 Task: Look for space in Slobozia, Moldova from 8th June, 2023 to 19th June, 2023 for 1 adult in price range Rs.5000 to Rs.12000. Place can be shared room with 1  bedroom having 1 bed and 1 bathroom. Property type can be house, flat, guest house, hotel. Booking option can be shelf check-in. Required host language is English.
Action: Mouse moved to (508, 75)
Screenshot: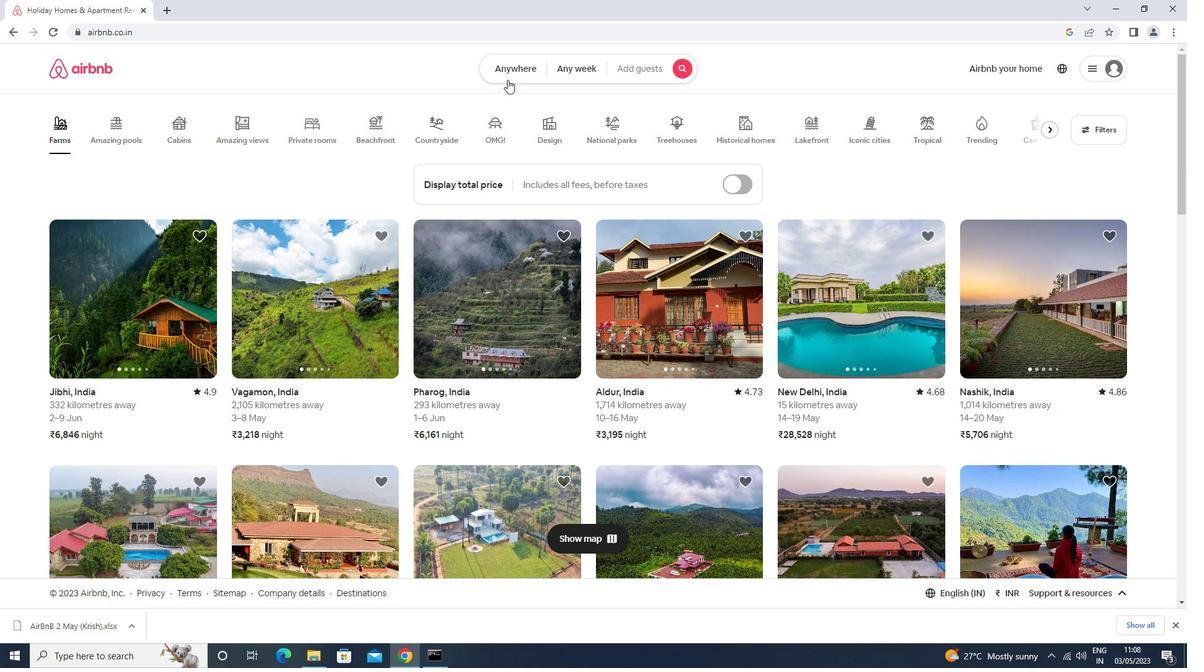 
Action: Mouse pressed left at (508, 75)
Screenshot: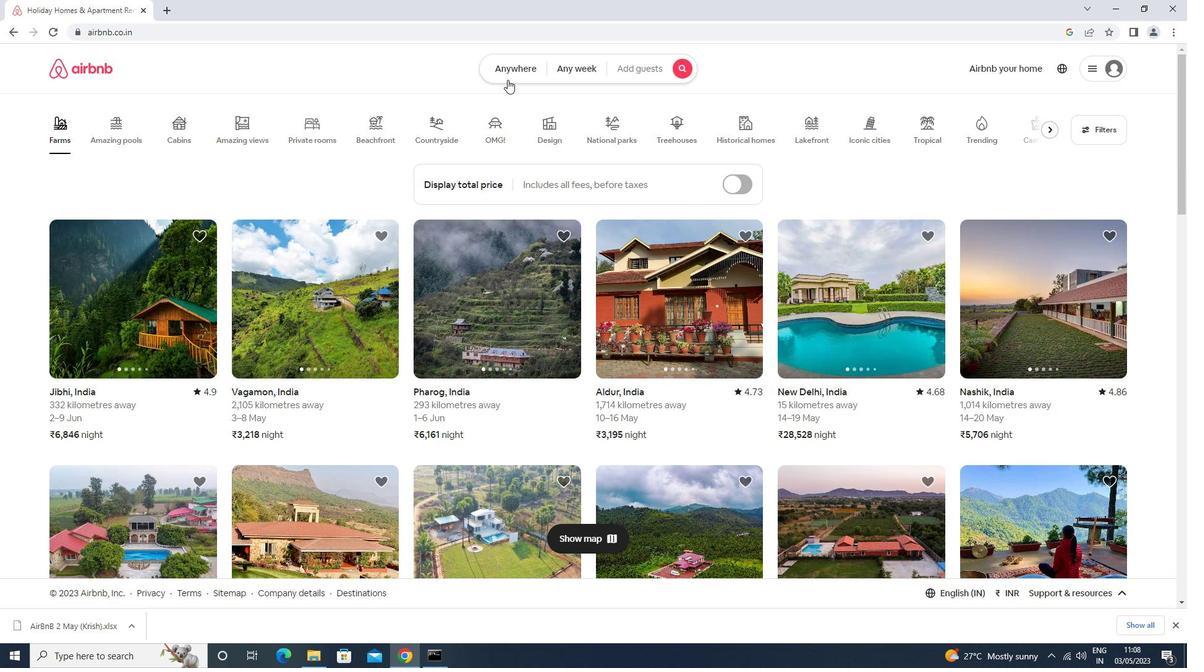 
Action: Mouse moved to (463, 113)
Screenshot: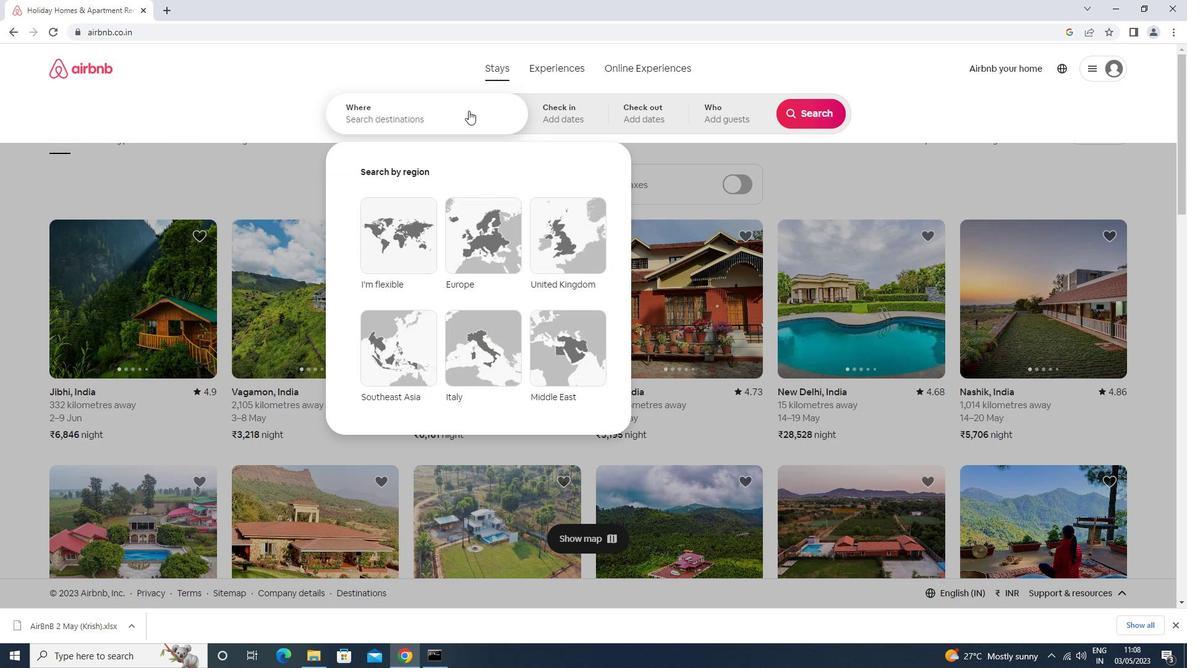 
Action: Mouse pressed left at (463, 113)
Screenshot: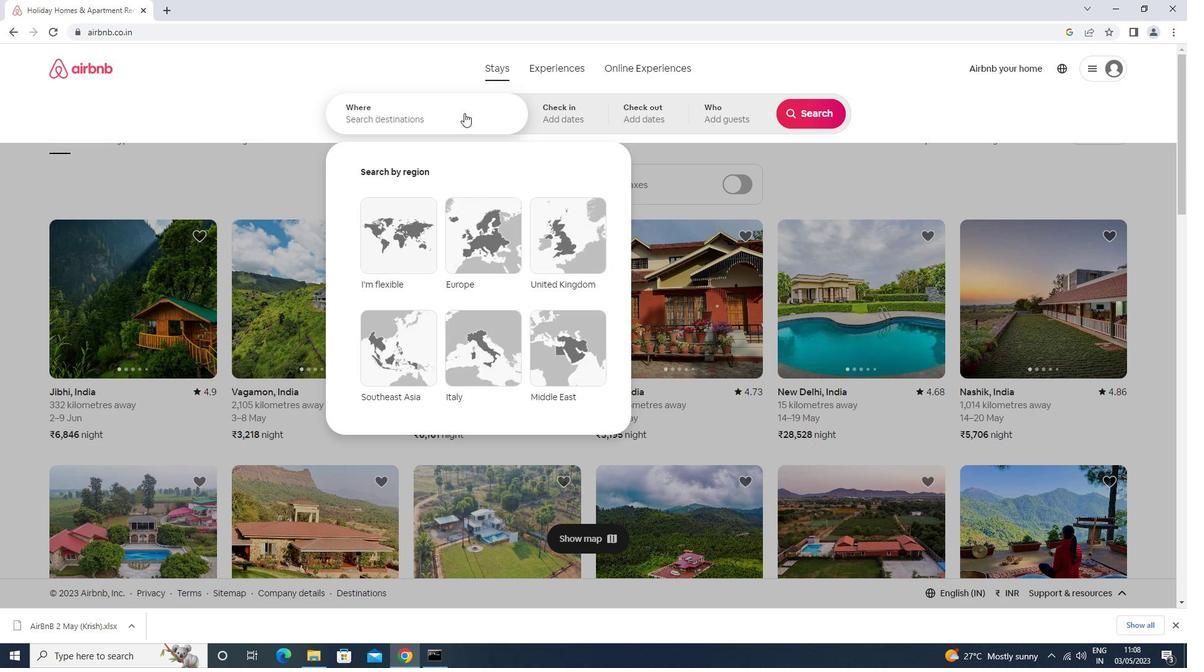 
Action: Mouse moved to (463, 115)
Screenshot: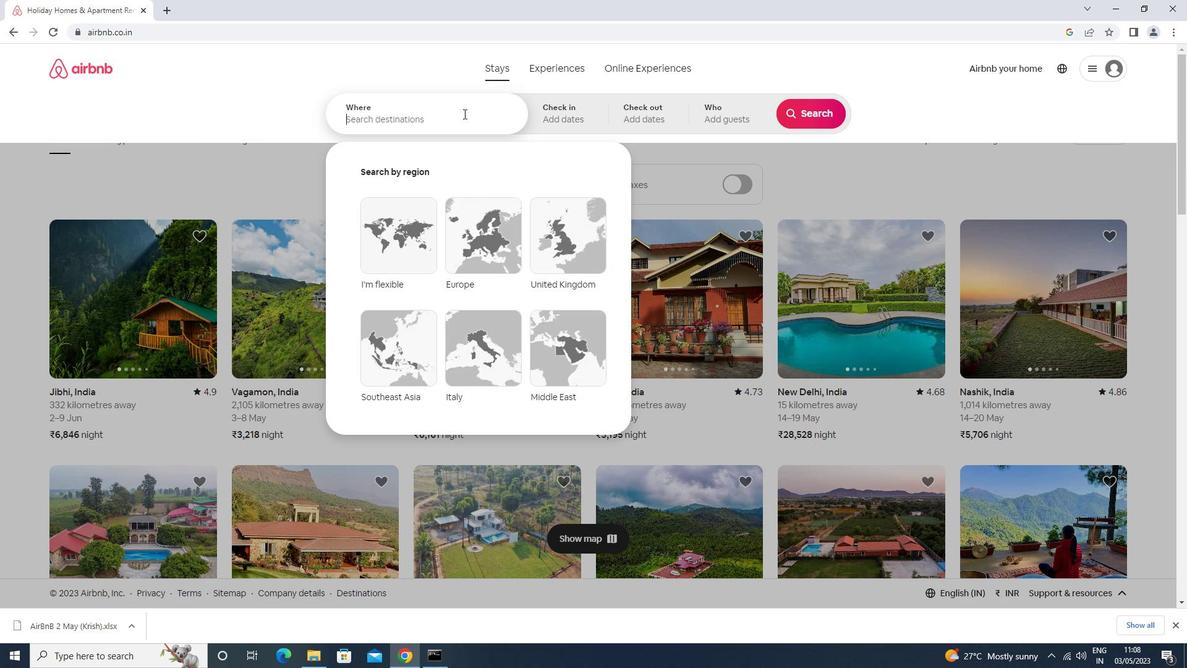 
Action: Key pressed slobozia<Key.enter>
Screenshot: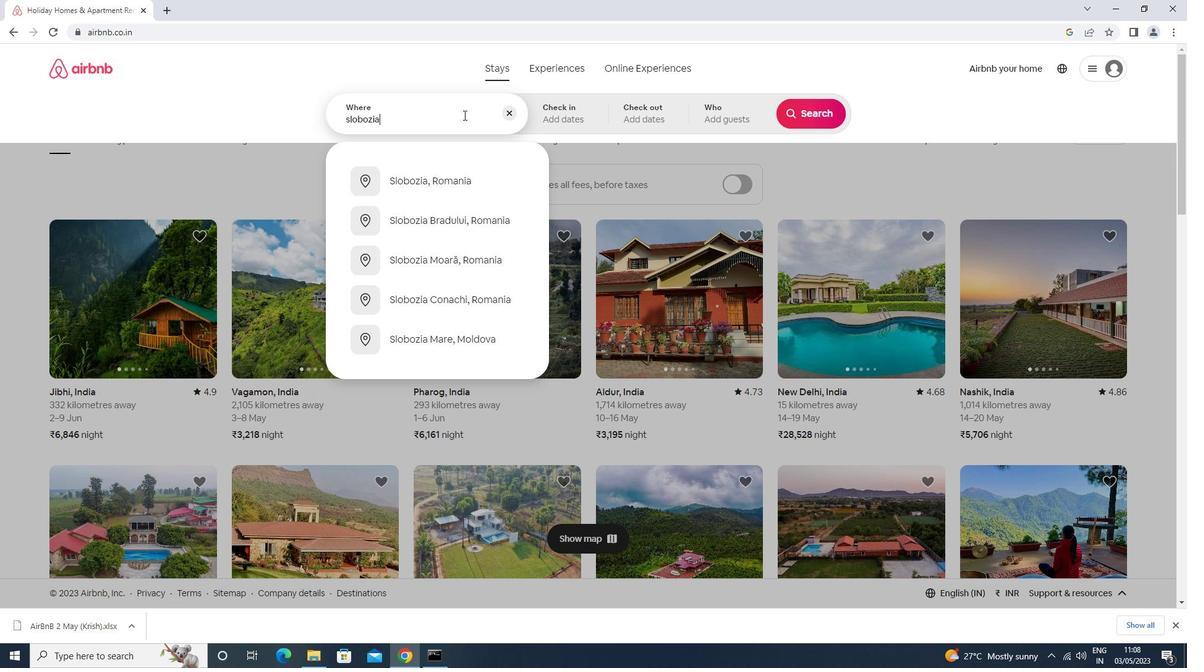 
Action: Mouse moved to (750, 290)
Screenshot: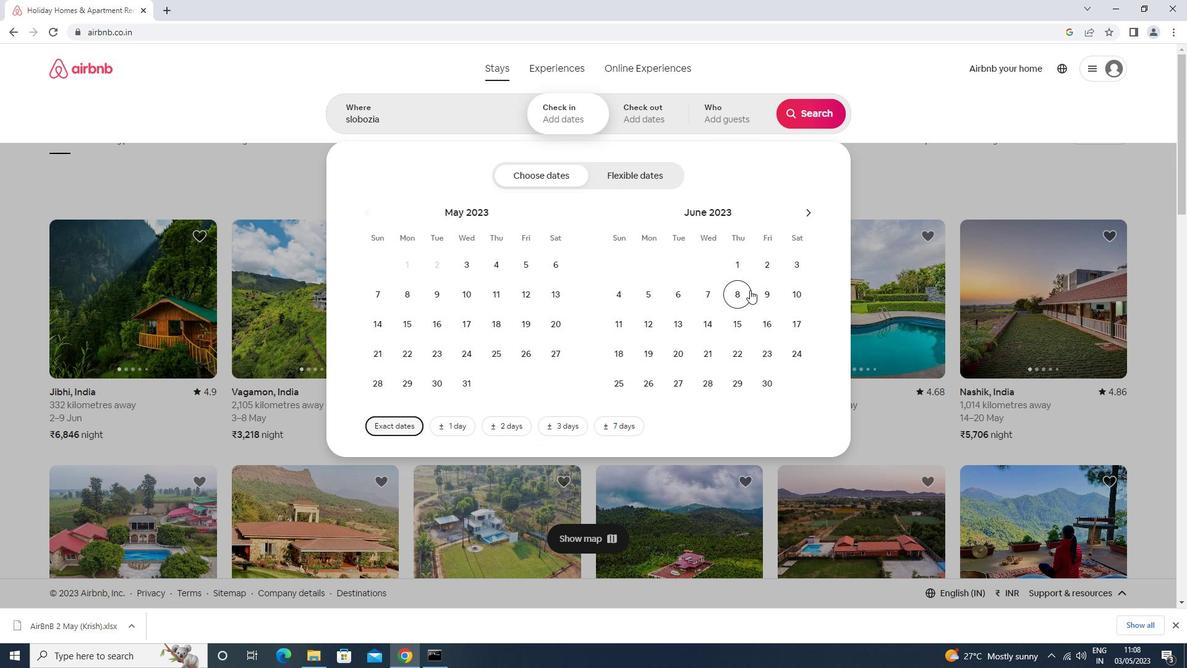 
Action: Mouse pressed left at (750, 290)
Screenshot: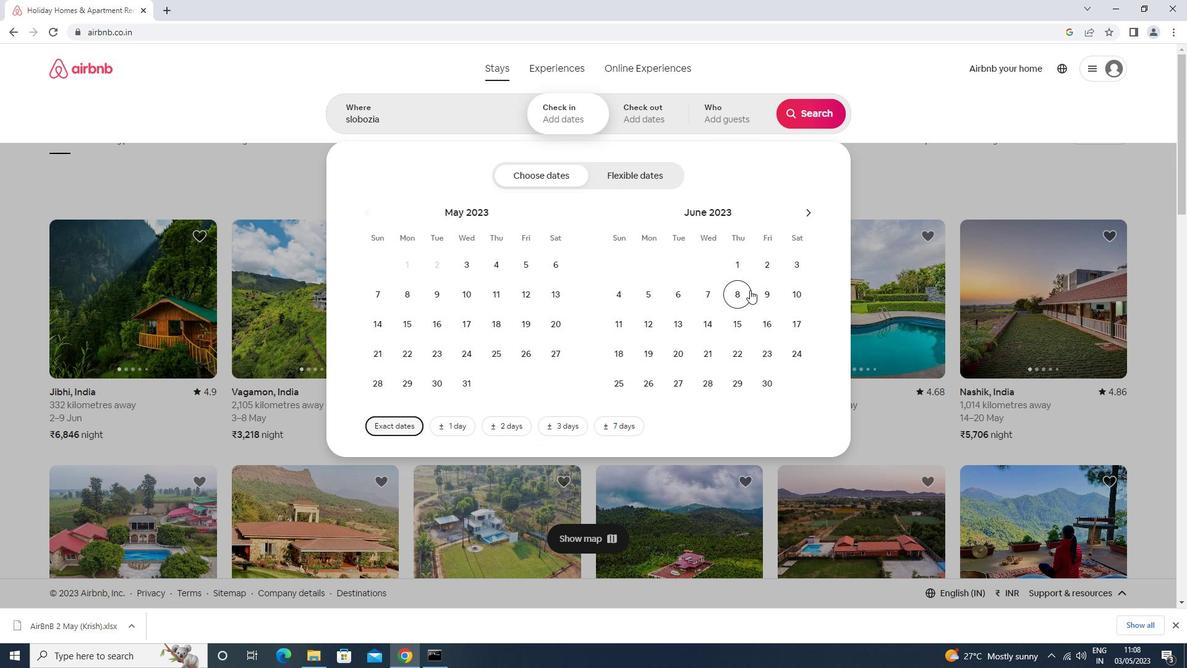 
Action: Mouse moved to (643, 349)
Screenshot: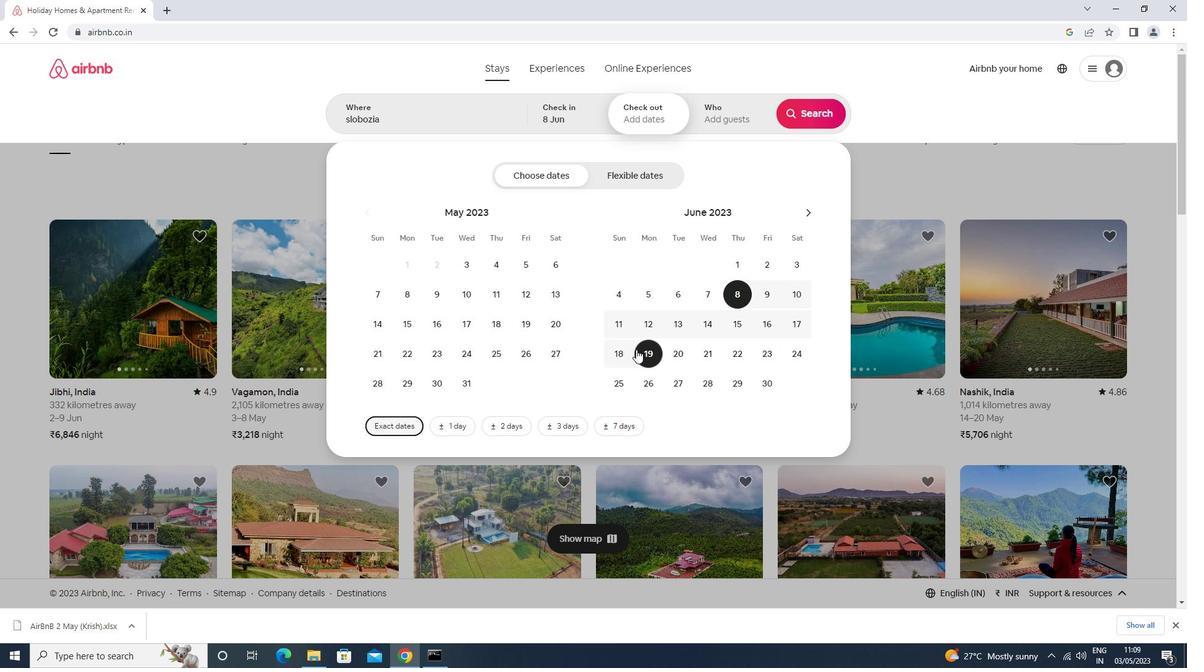 
Action: Mouse pressed left at (643, 349)
Screenshot: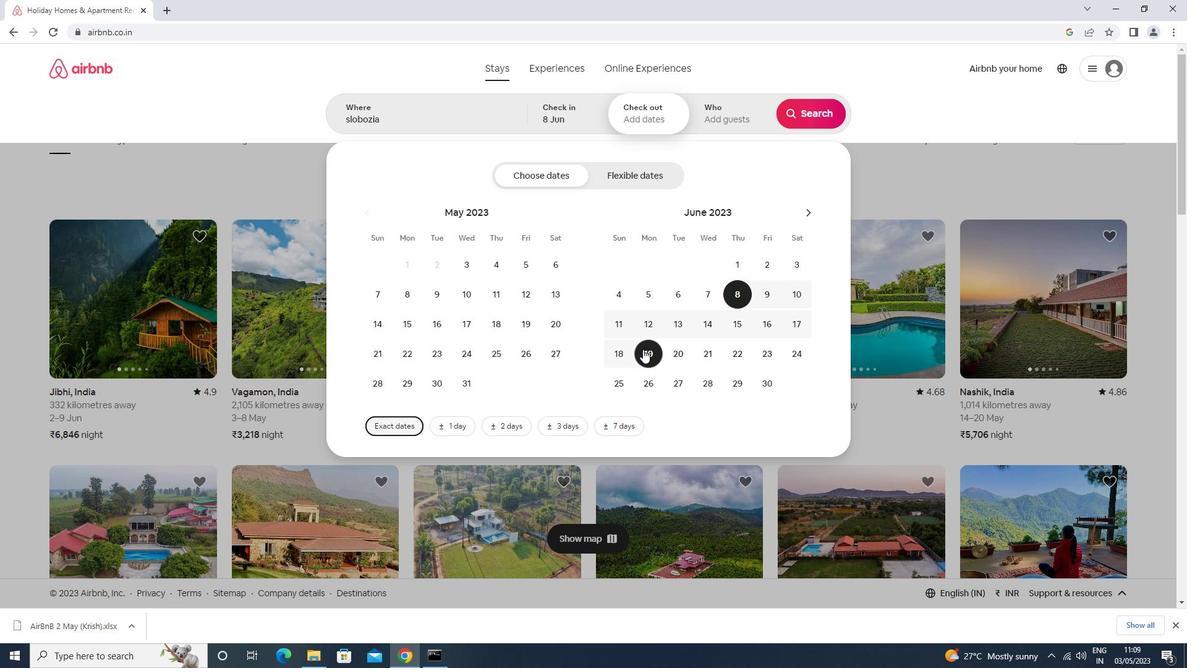 
Action: Mouse moved to (708, 113)
Screenshot: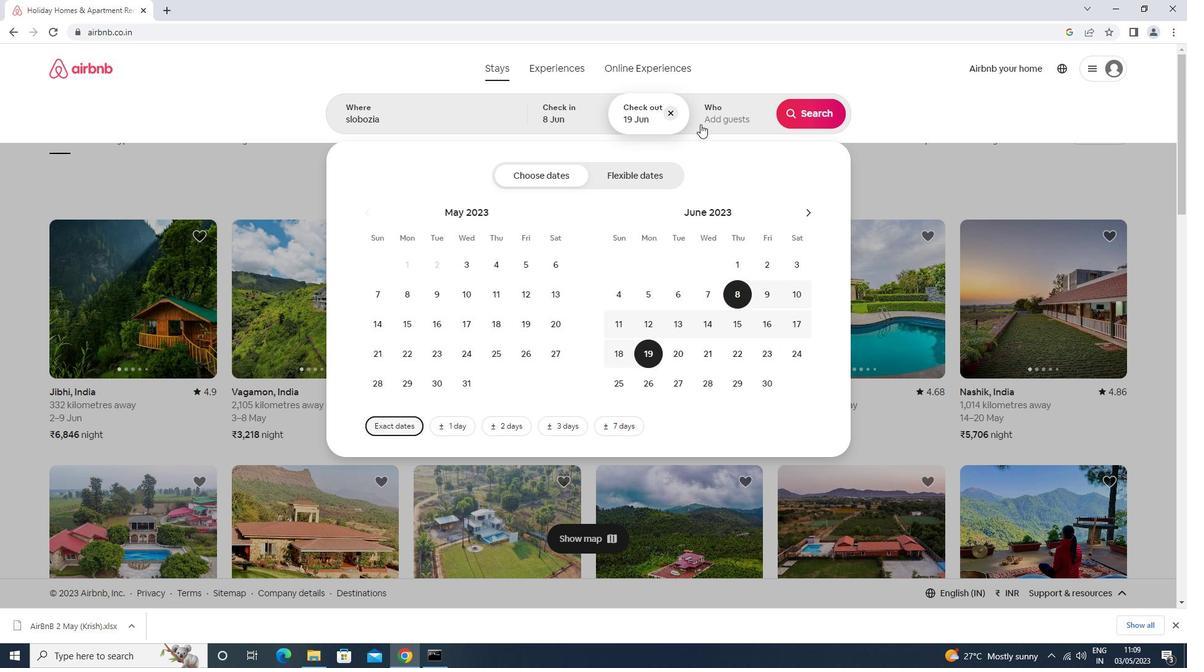 
Action: Mouse pressed left at (708, 113)
Screenshot: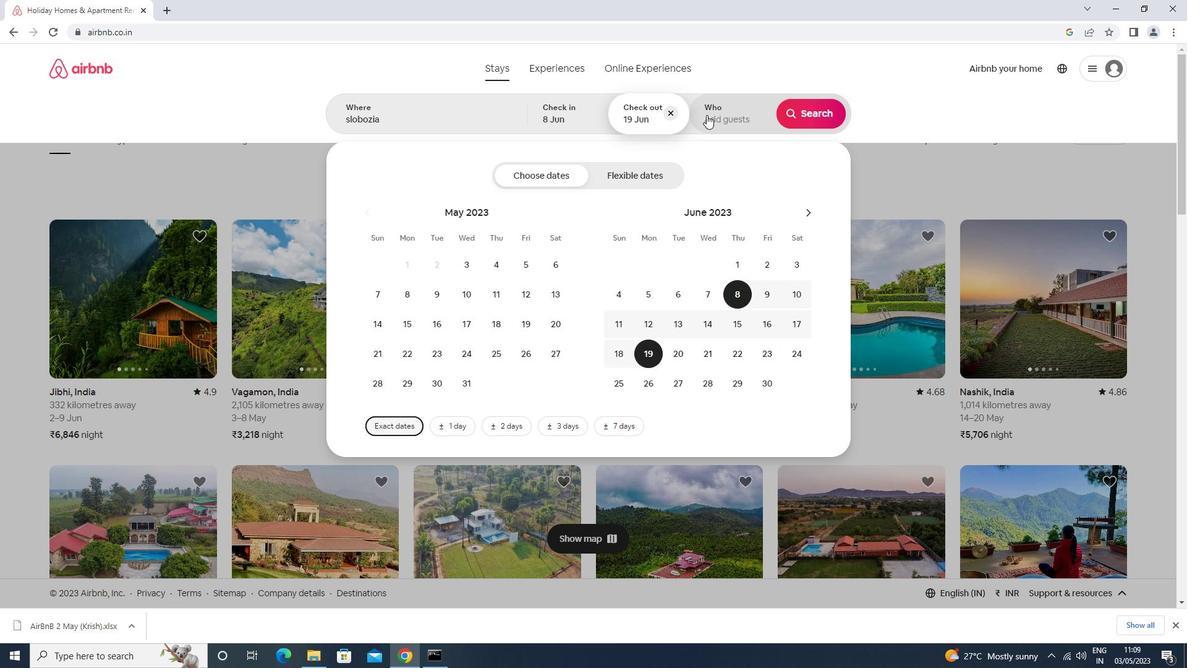 
Action: Mouse moved to (806, 181)
Screenshot: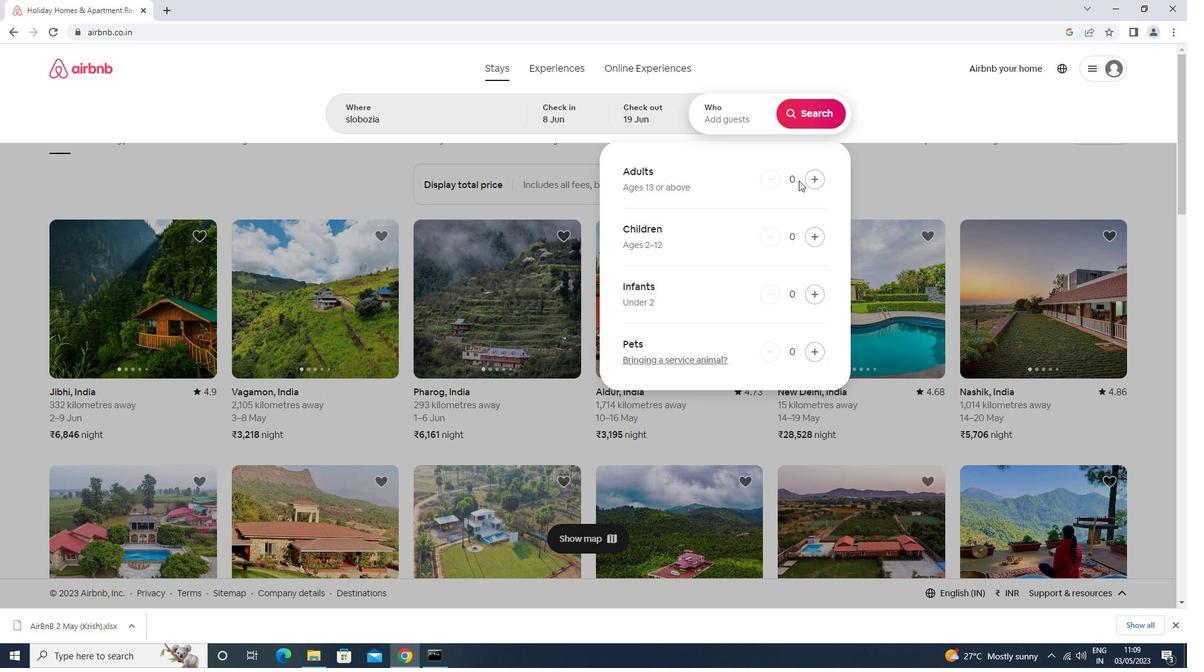 
Action: Mouse pressed left at (806, 181)
Screenshot: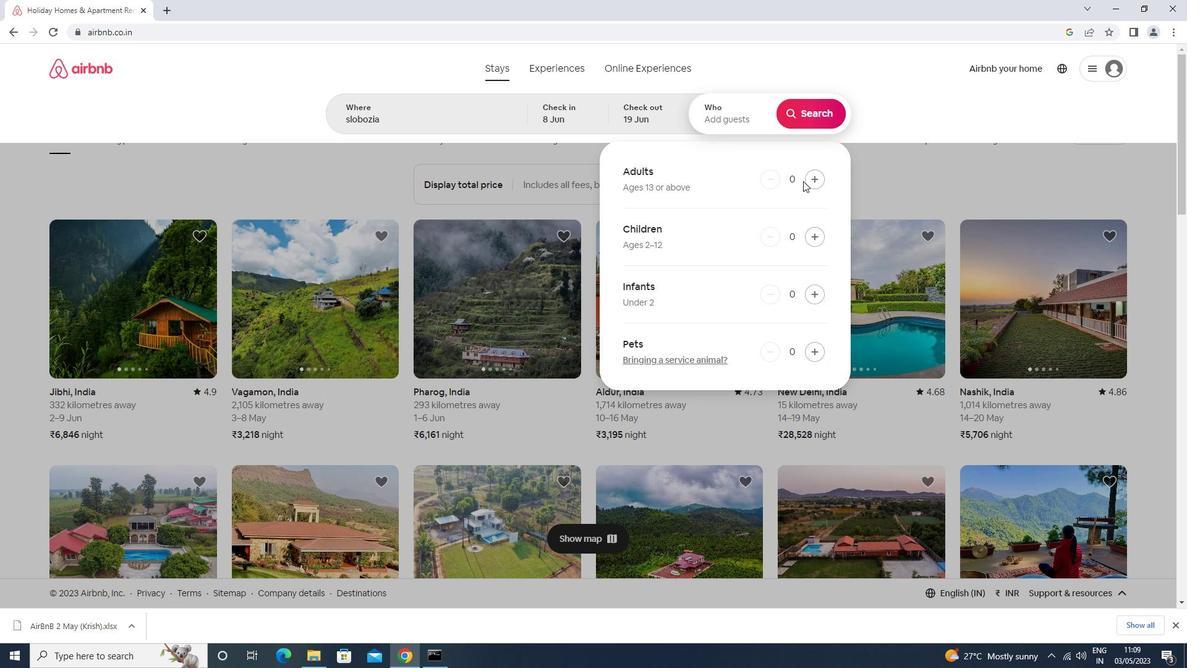 
Action: Mouse moved to (812, 102)
Screenshot: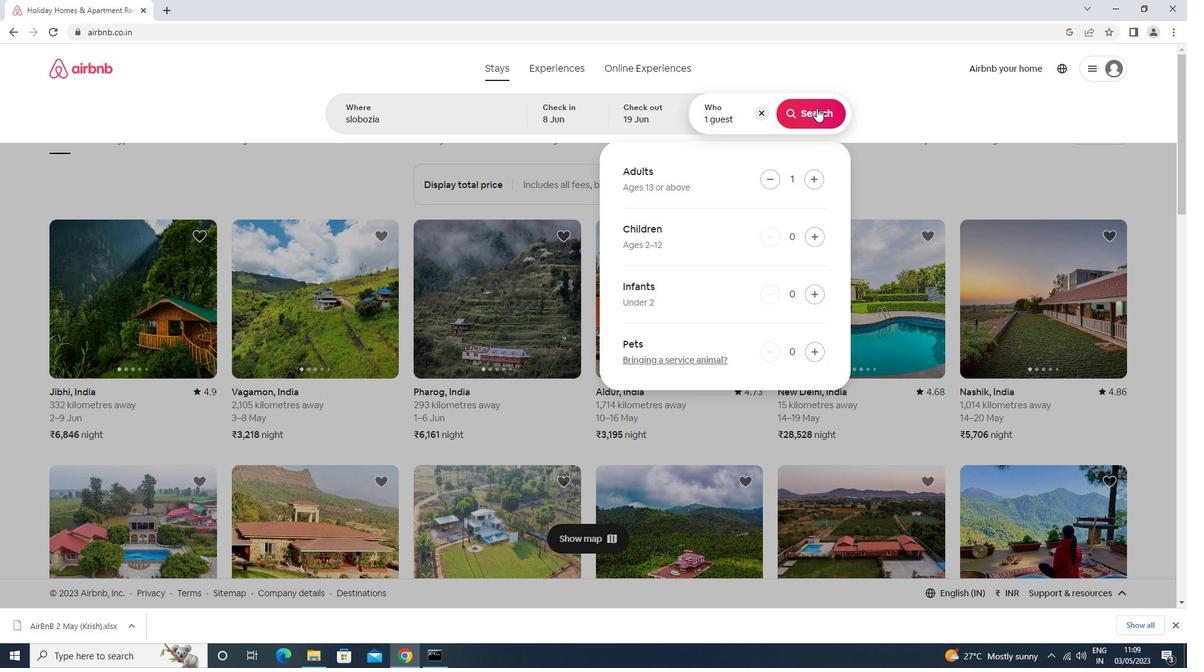 
Action: Mouse pressed left at (812, 102)
Screenshot: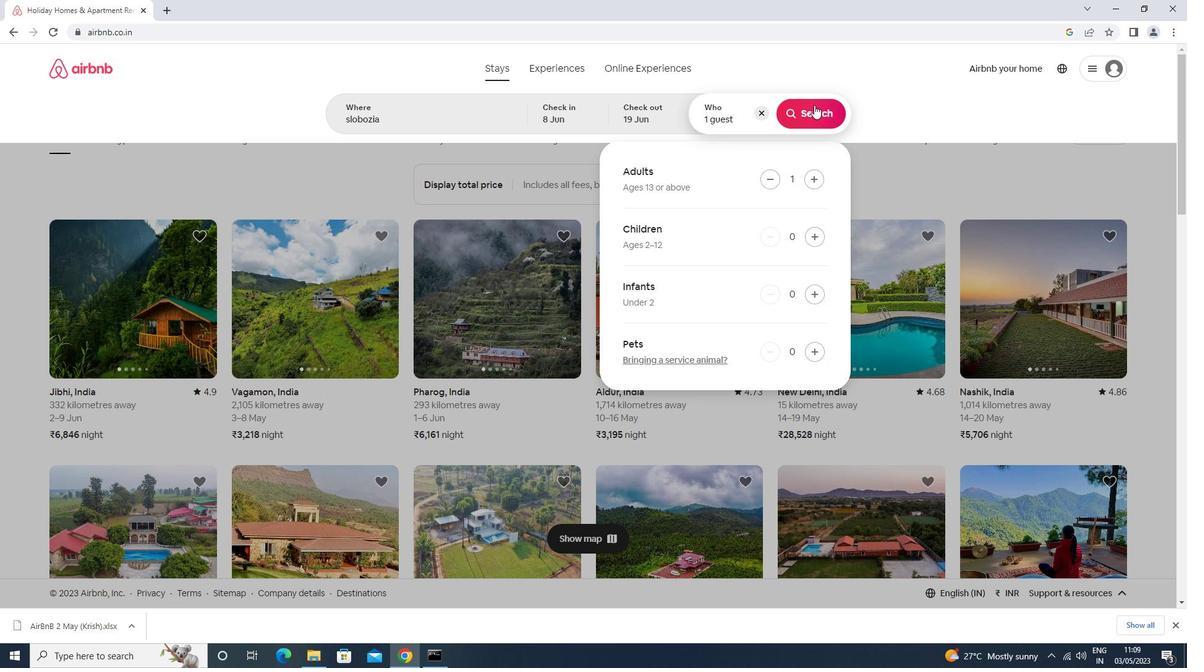 
Action: Mouse moved to (1135, 114)
Screenshot: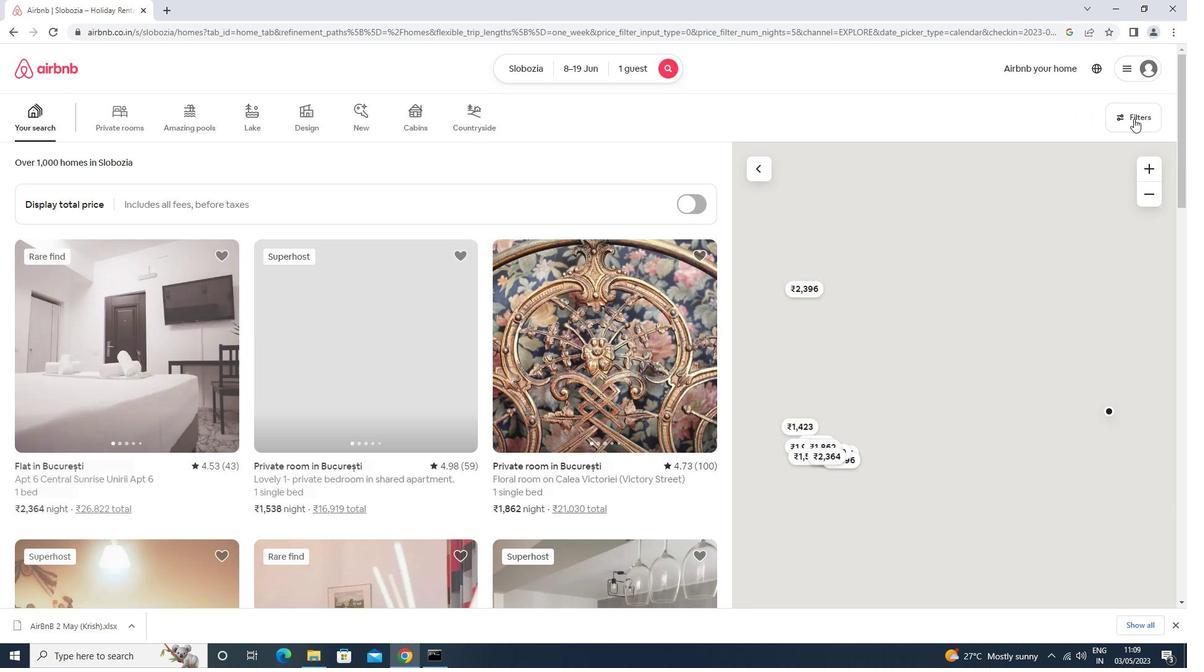 
Action: Mouse pressed left at (1135, 114)
Screenshot: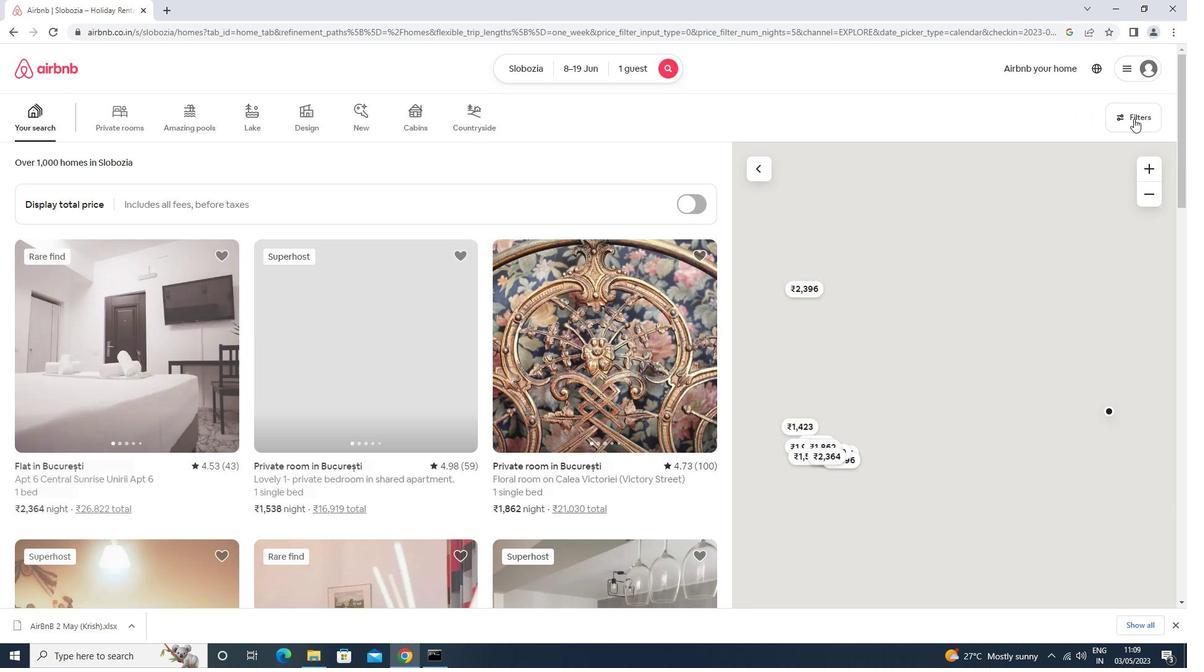 
Action: Mouse moved to (530, 272)
Screenshot: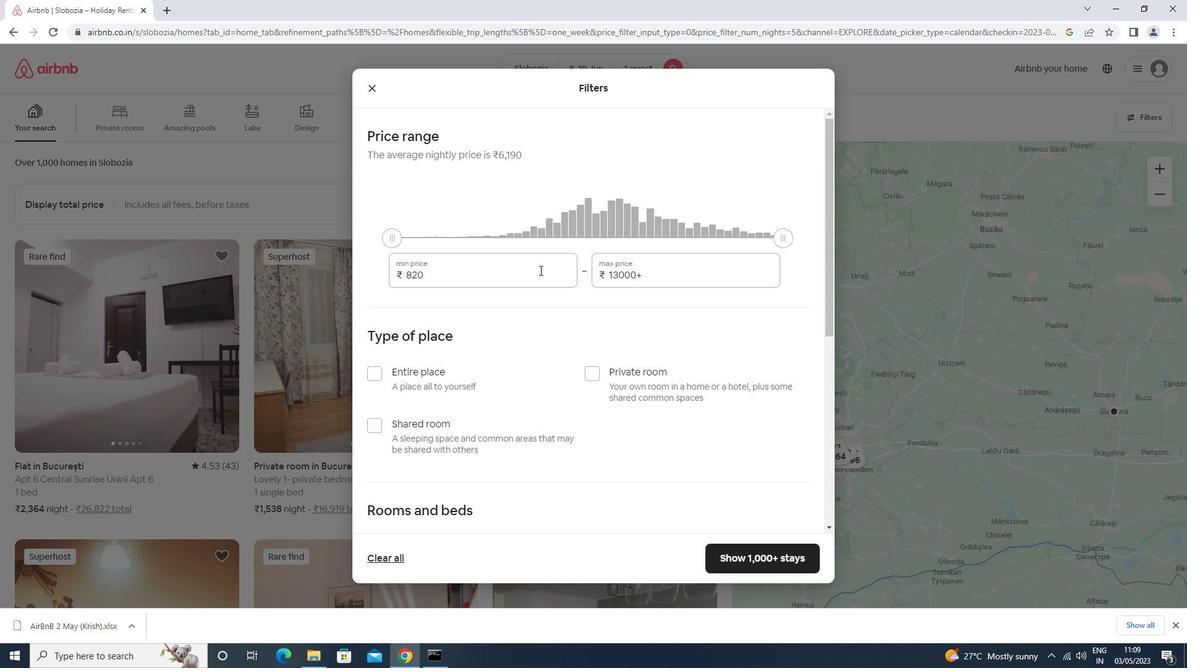 
Action: Mouse pressed left at (530, 272)
Screenshot: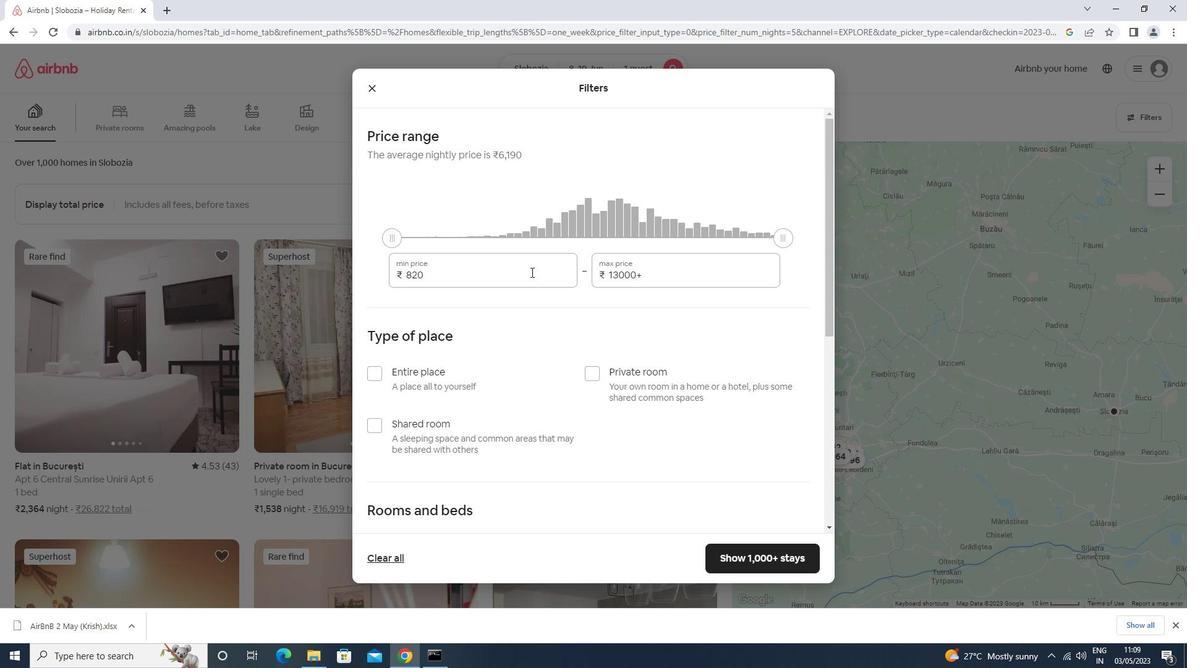 
Action: Mouse moved to (505, 261)
Screenshot: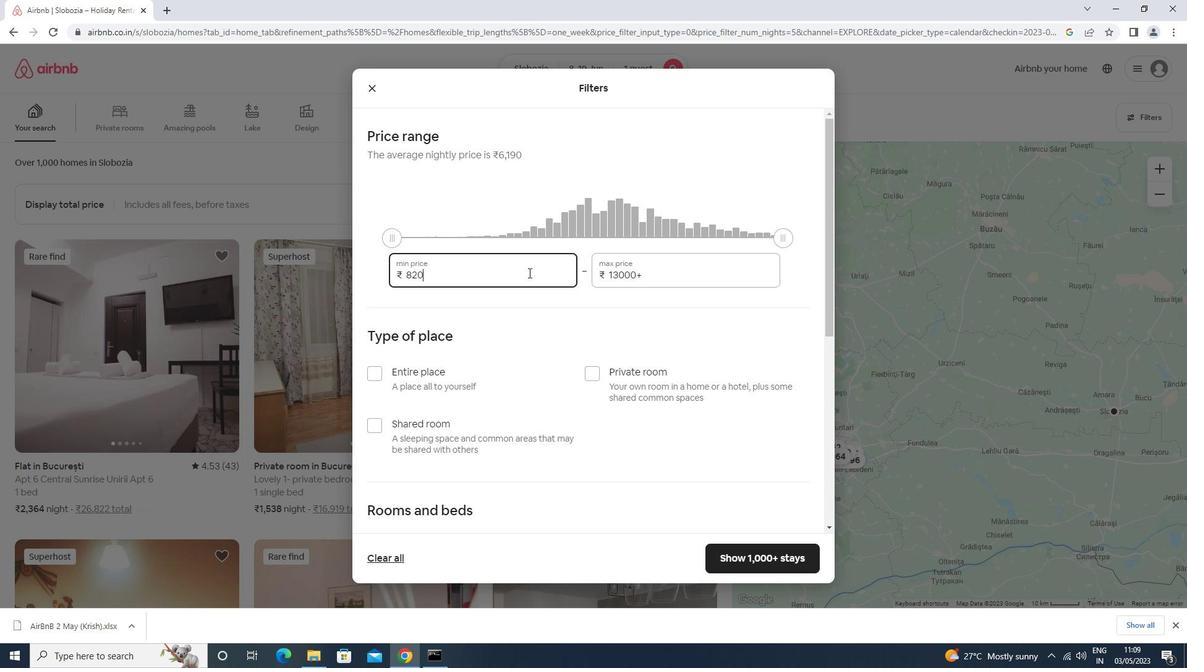 
Action: Key pressed <Key.backspace><Key.backspace><Key.backspace><Key.backspace><Key.backspace><Key.backspace><Key.backspace><Key.backspace><Key.backspace><Key.backspace><Key.backspace><Key.backspace><Key.backspace><Key.backspace><Key.backspace>5000<Key.tab>12000
Screenshot: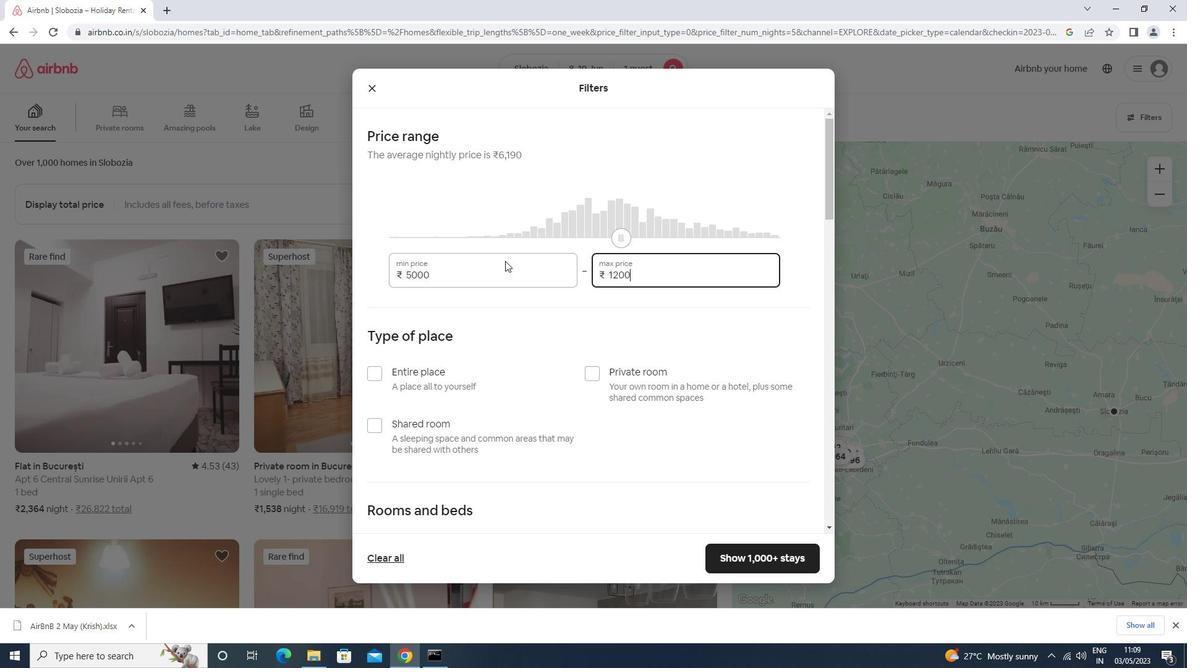 
Action: Mouse scrolled (505, 260) with delta (0, 0)
Screenshot: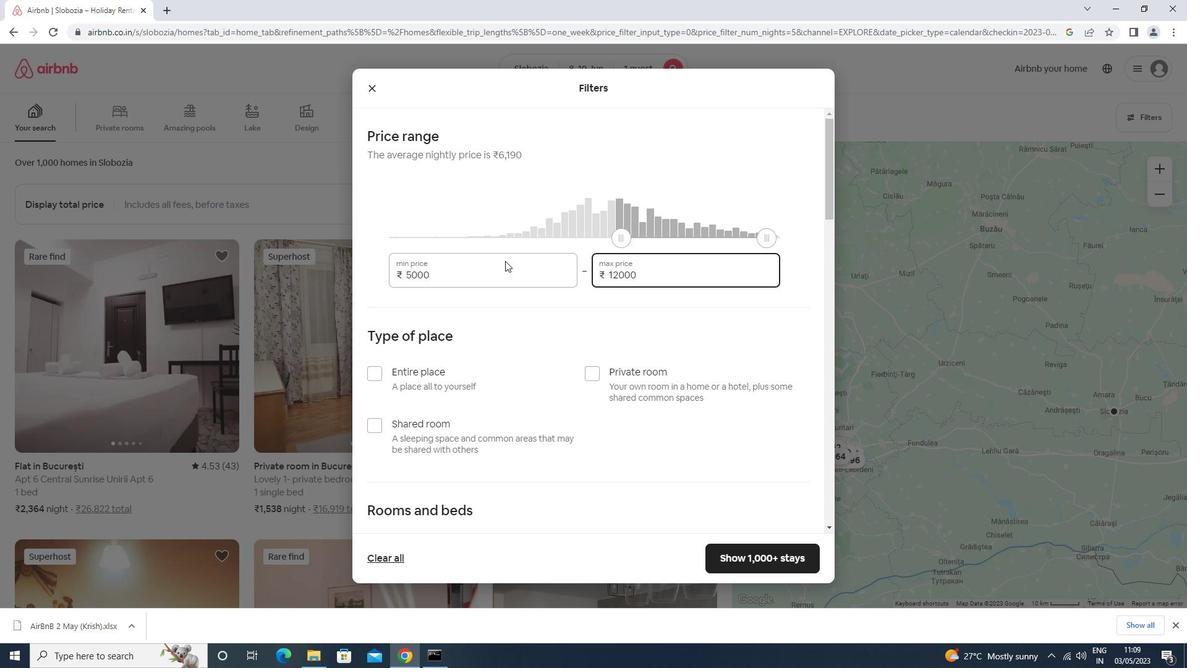 
Action: Mouse scrolled (505, 260) with delta (0, 0)
Screenshot: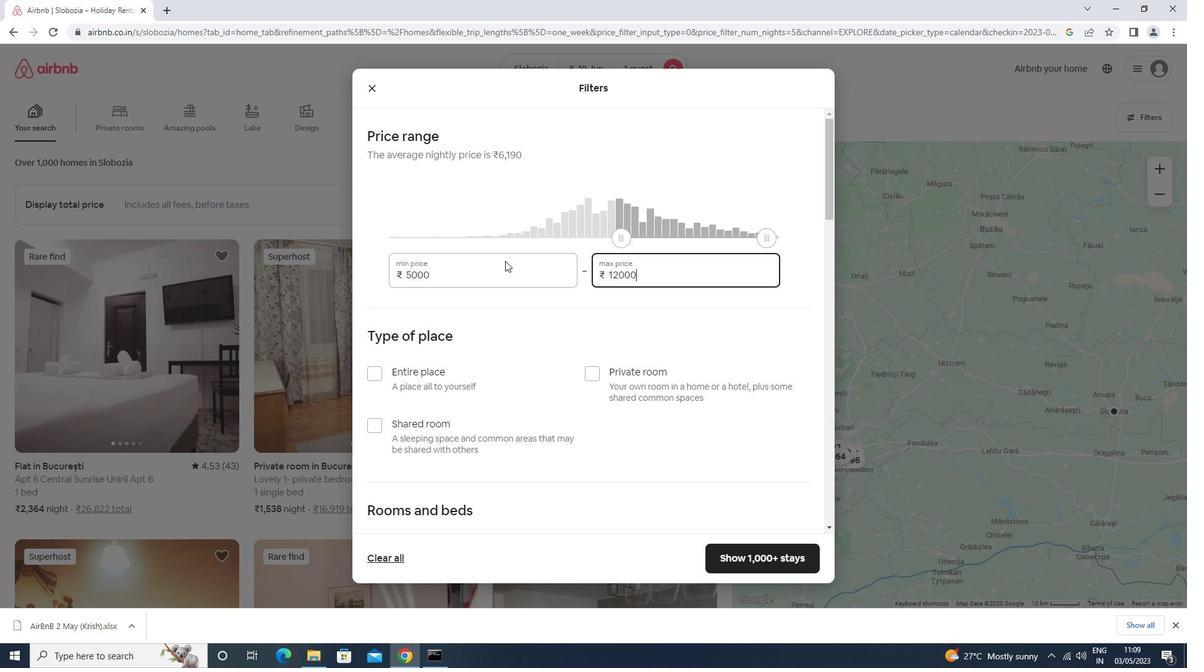 
Action: Mouse moved to (429, 303)
Screenshot: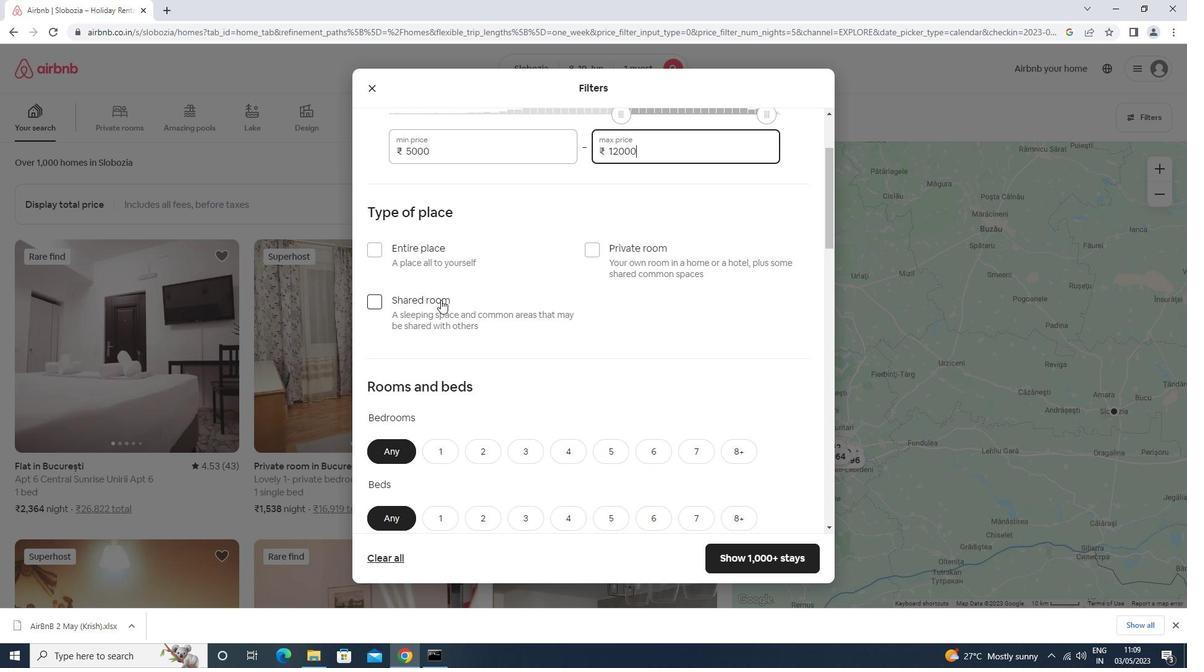 
Action: Mouse pressed left at (429, 303)
Screenshot: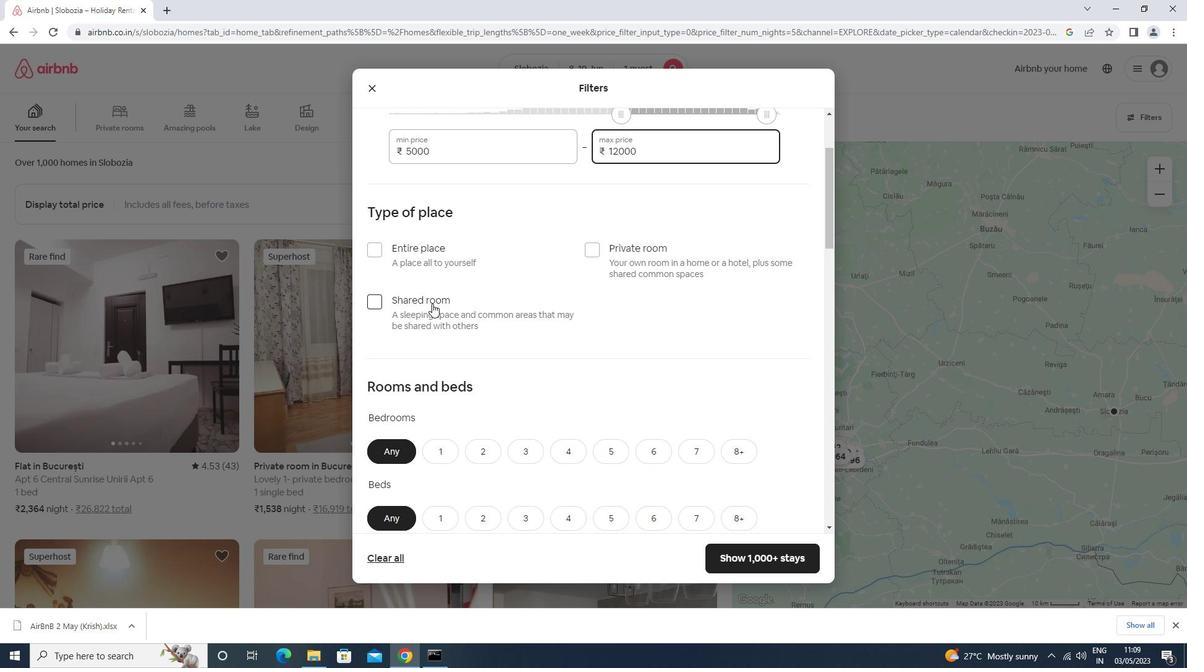 
Action: Mouse moved to (429, 303)
Screenshot: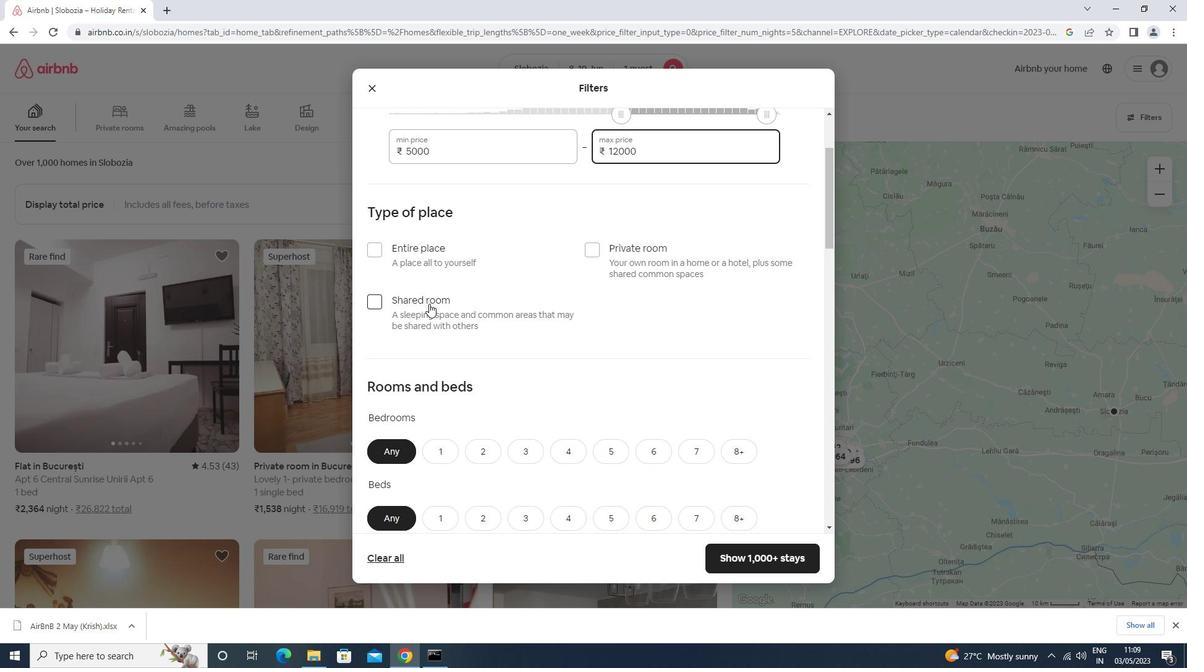 
Action: Mouse scrolled (429, 303) with delta (0, 0)
Screenshot: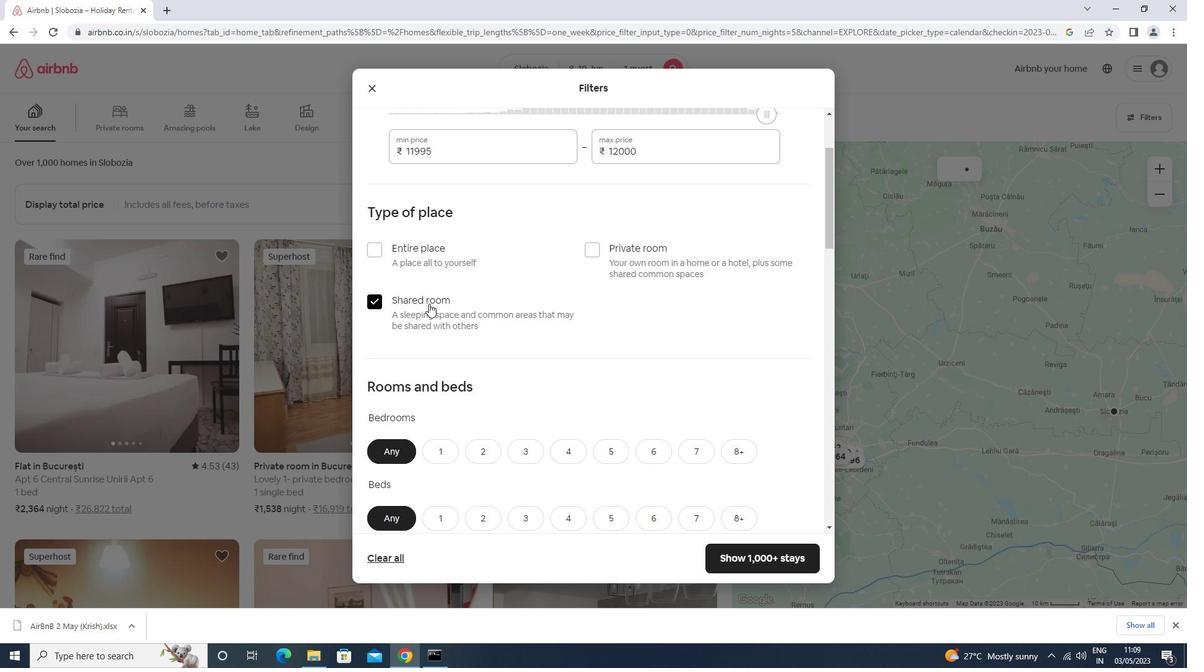 
Action: Mouse scrolled (429, 303) with delta (0, 0)
Screenshot: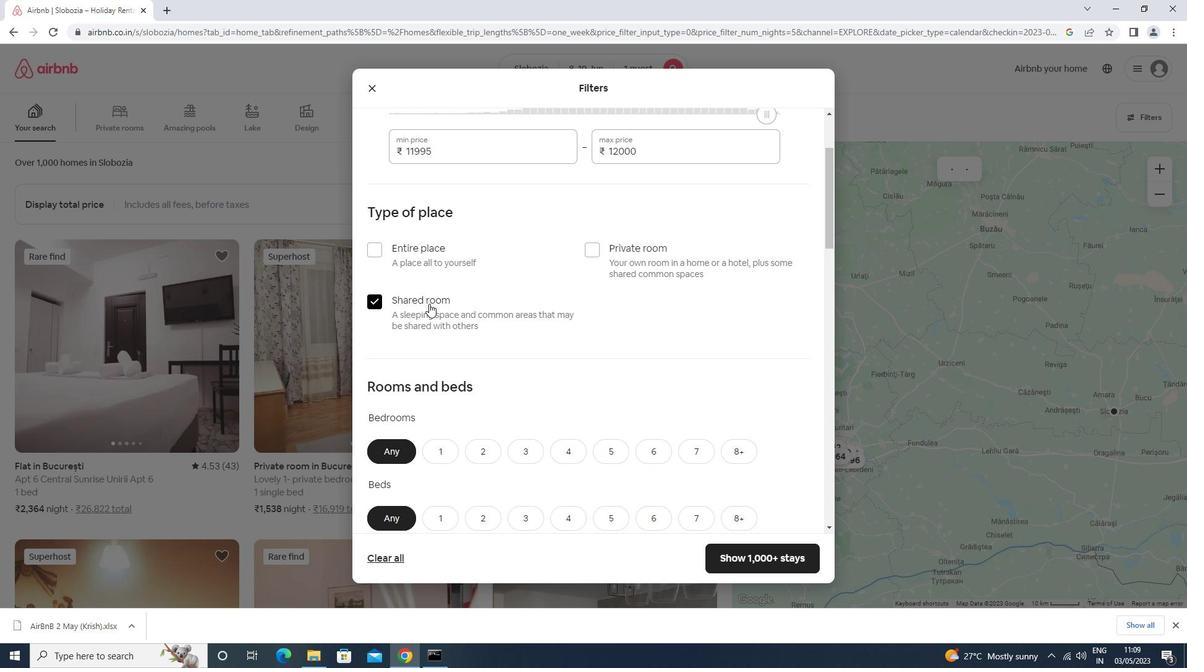 
Action: Mouse scrolled (429, 303) with delta (0, 0)
Screenshot: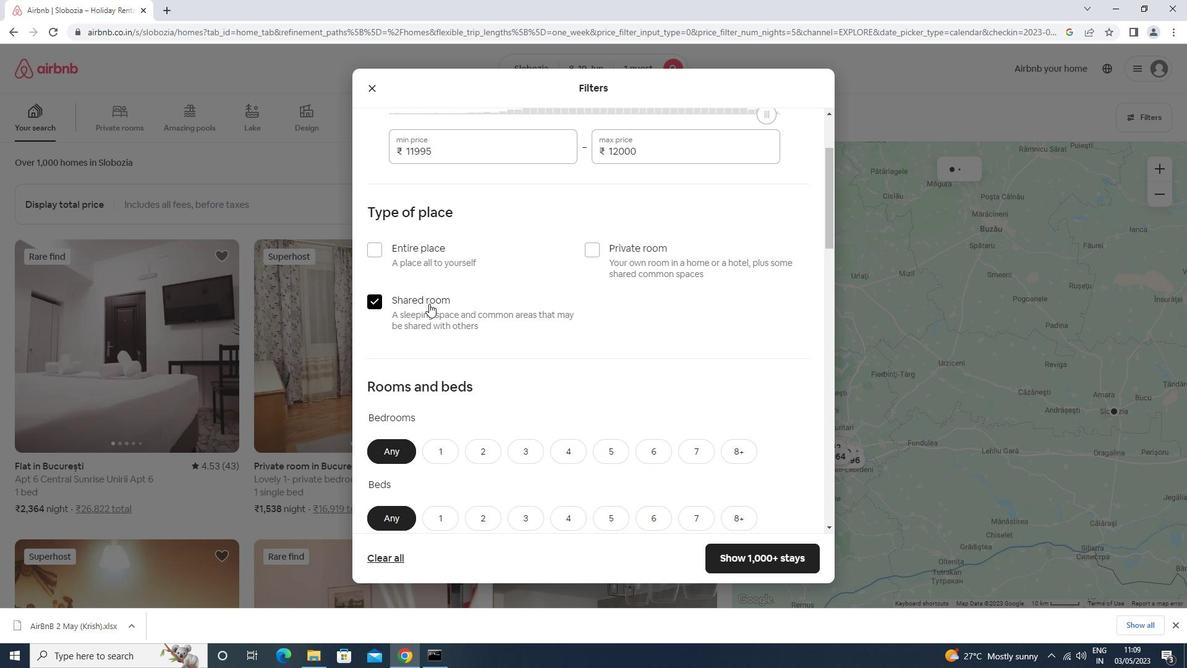 
Action: Mouse moved to (441, 270)
Screenshot: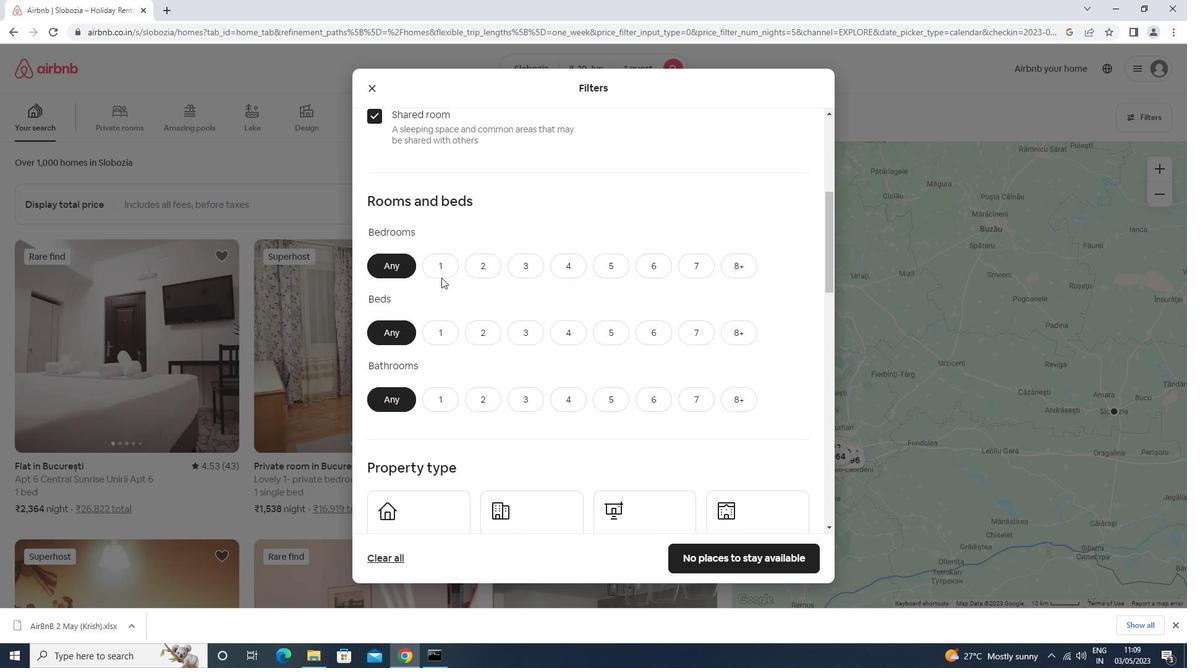 
Action: Mouse pressed left at (441, 270)
Screenshot: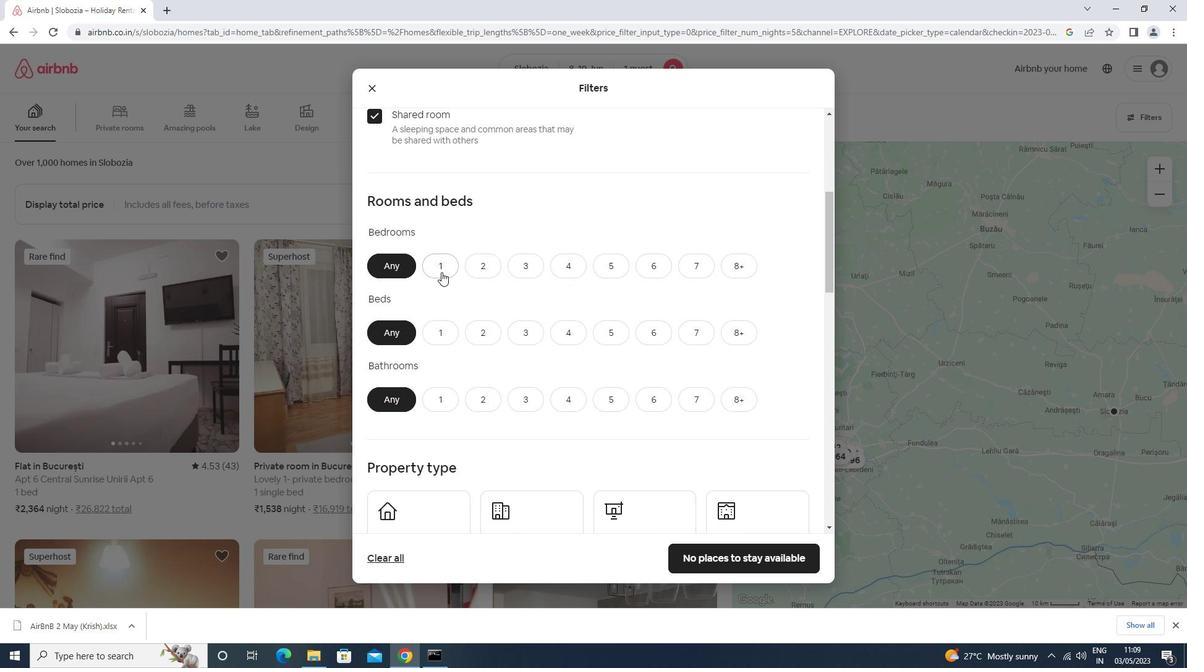 
Action: Mouse moved to (441, 330)
Screenshot: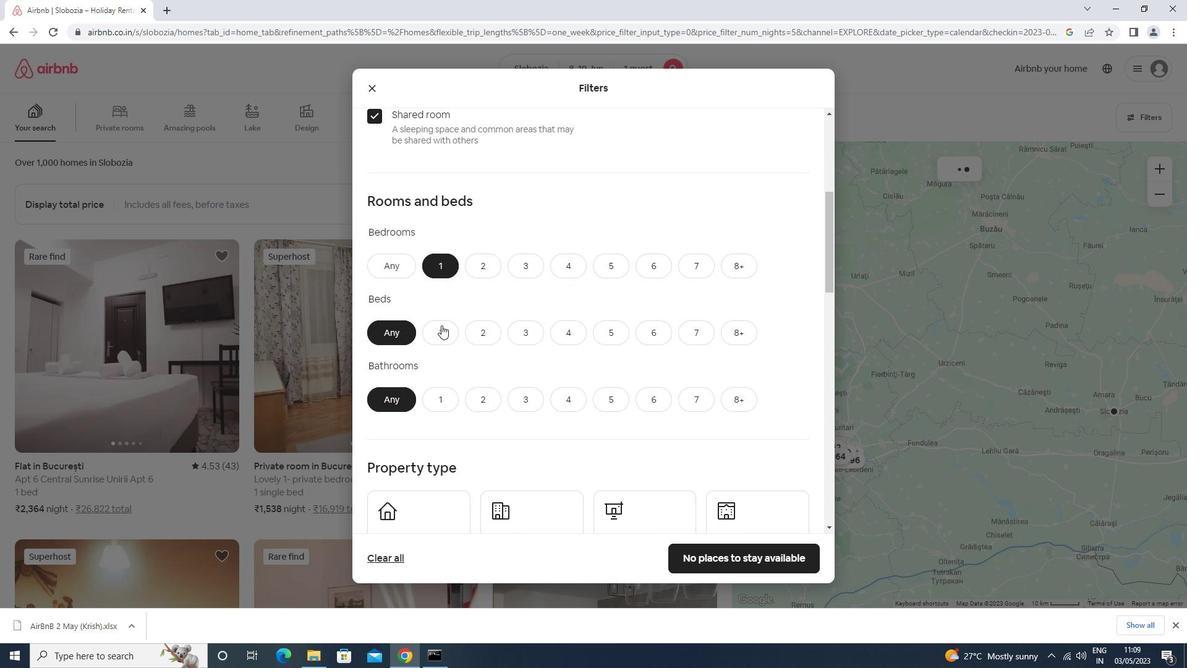 
Action: Mouse pressed left at (441, 330)
Screenshot: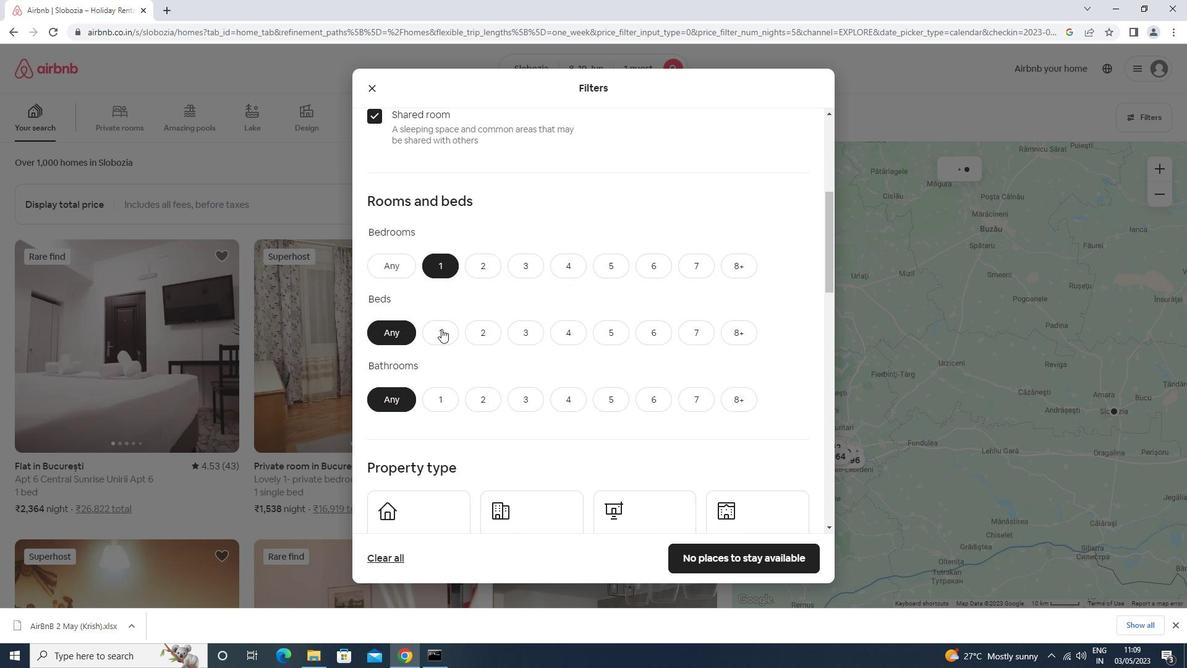 
Action: Mouse moved to (441, 392)
Screenshot: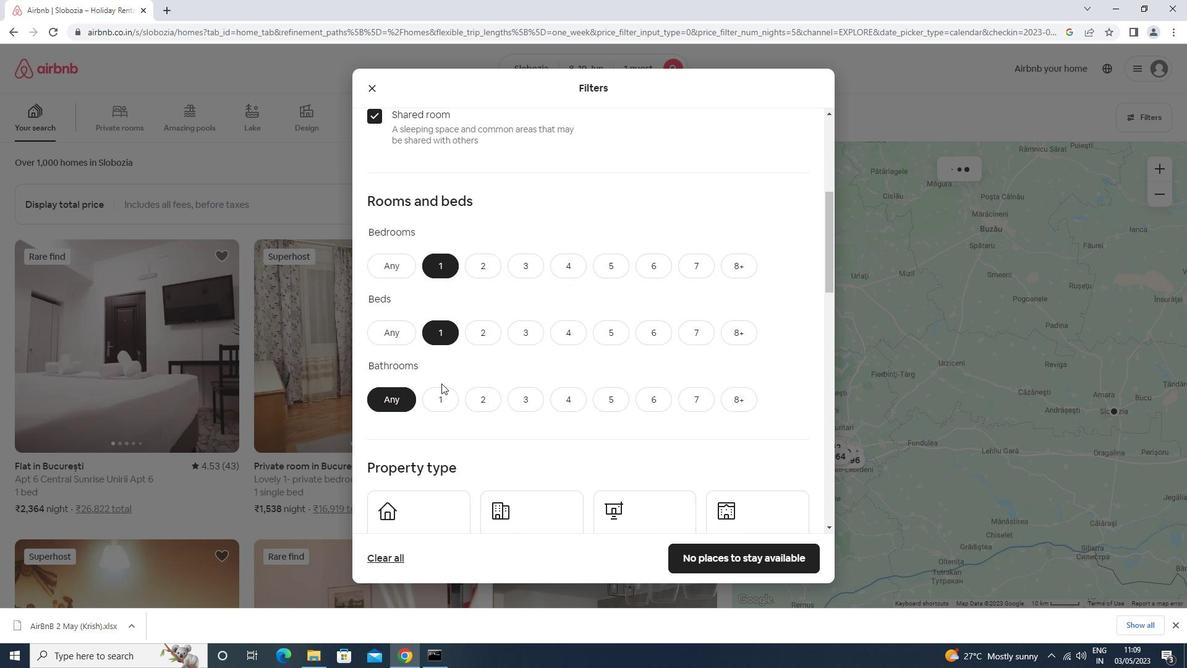 
Action: Mouse pressed left at (441, 392)
Screenshot: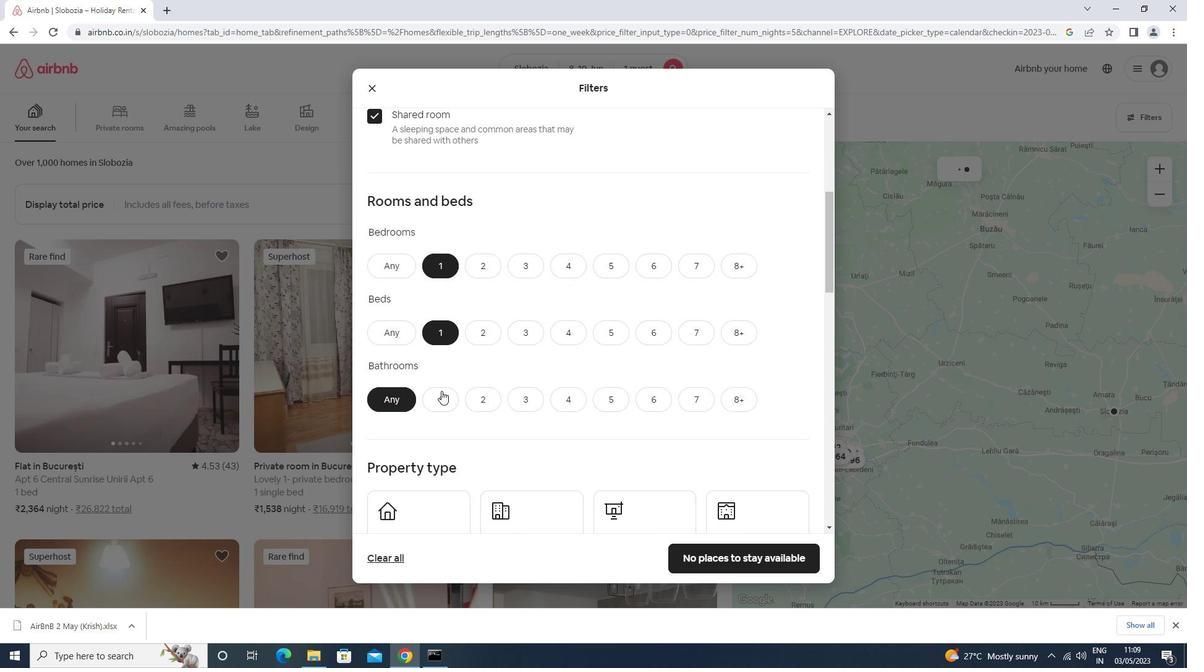 
Action: Mouse moved to (443, 387)
Screenshot: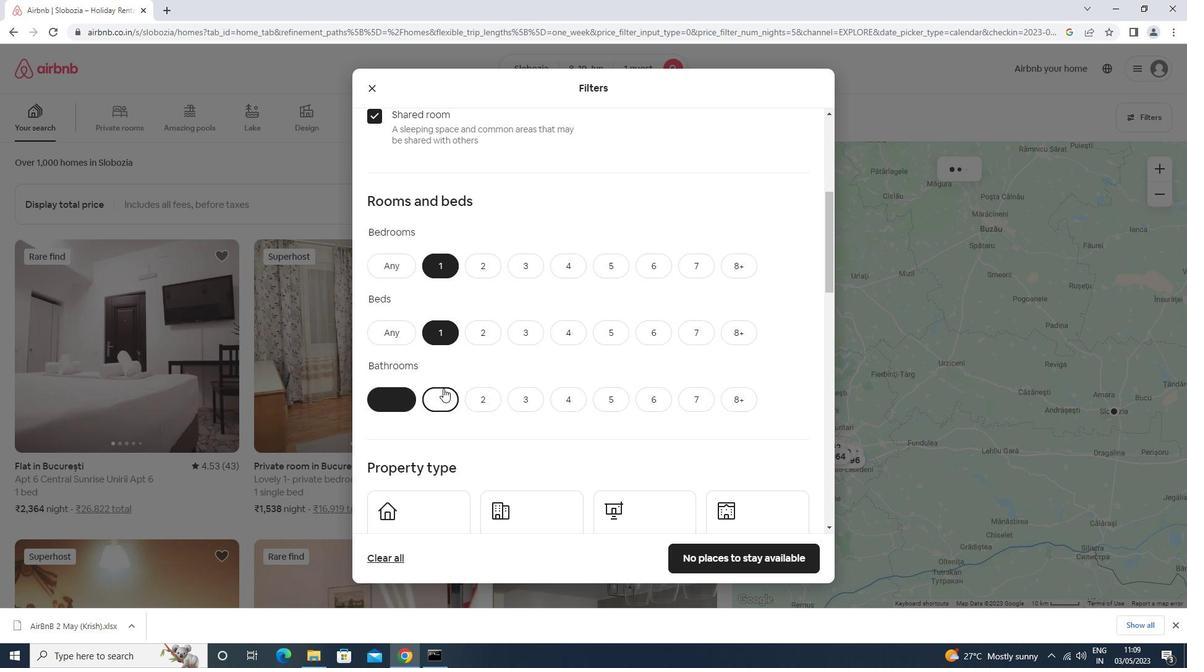 
Action: Mouse scrolled (443, 387) with delta (0, 0)
Screenshot: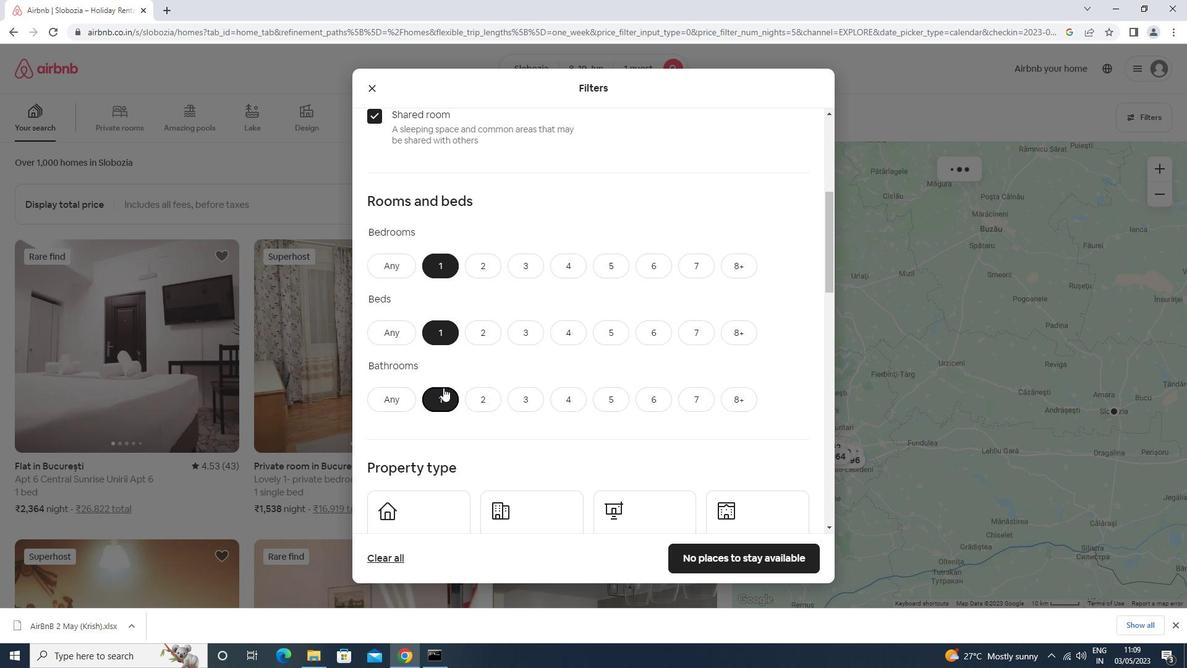 
Action: Mouse scrolled (443, 387) with delta (0, 0)
Screenshot: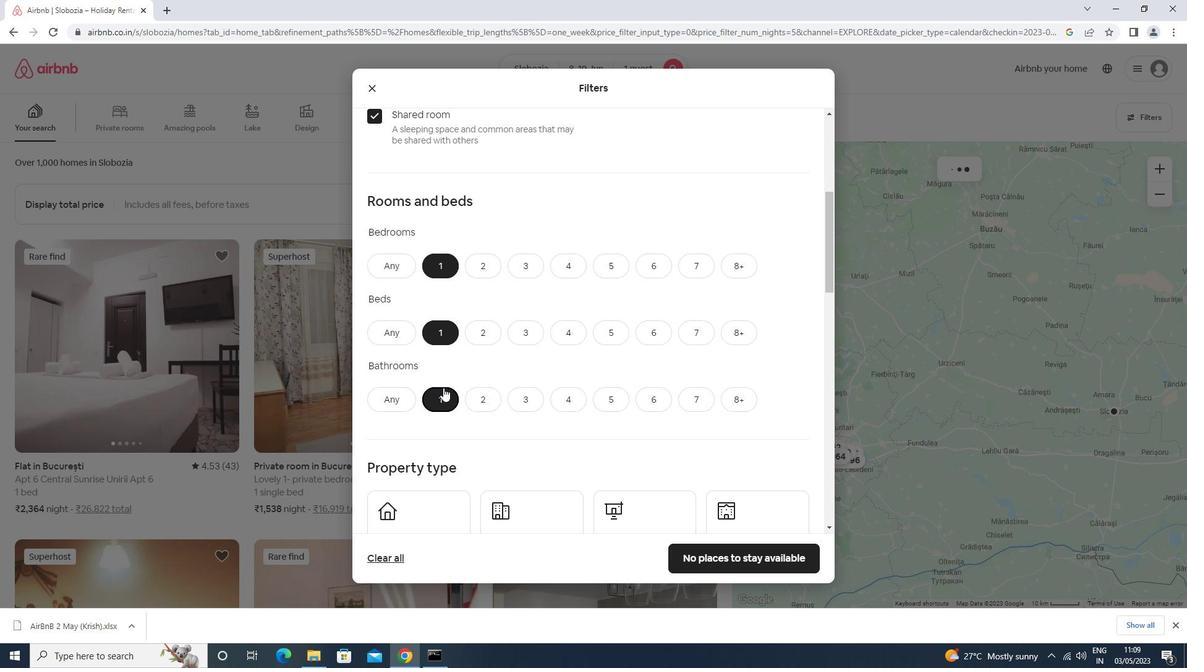 
Action: Mouse scrolled (443, 387) with delta (0, 0)
Screenshot: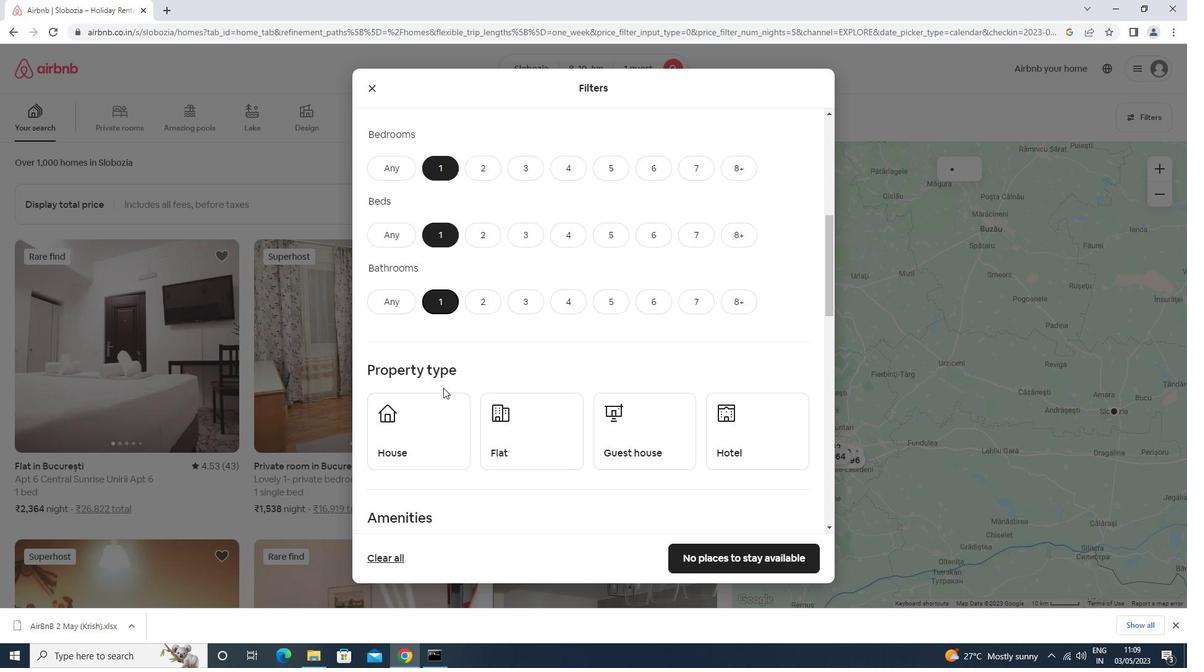 
Action: Mouse moved to (425, 359)
Screenshot: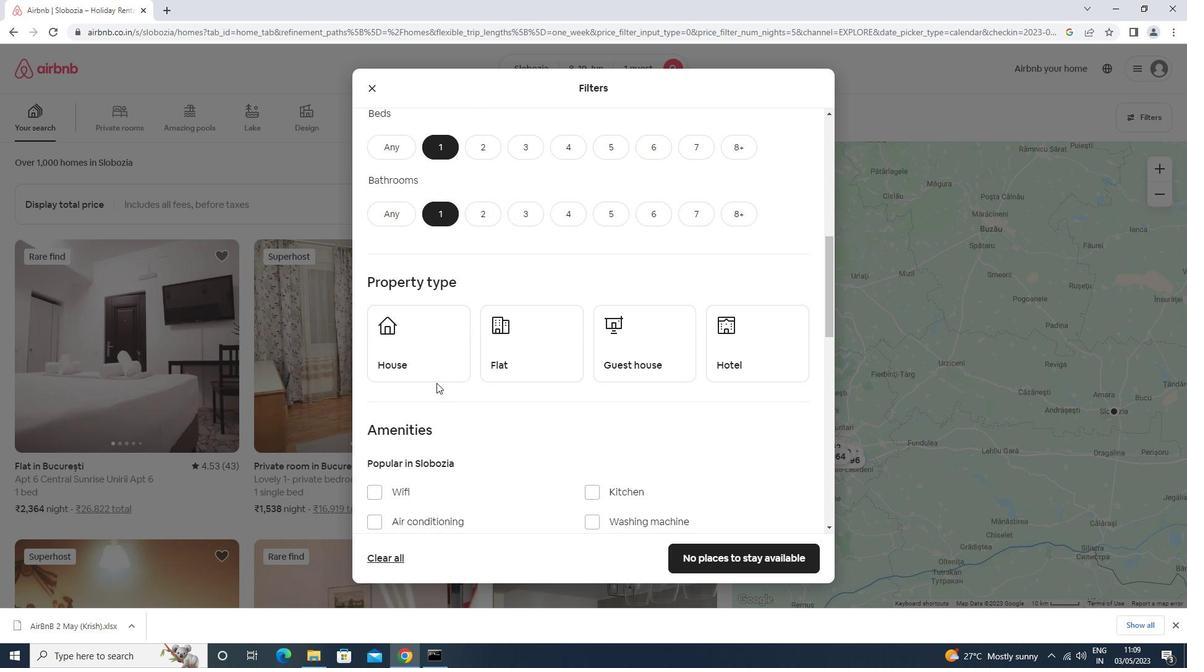 
Action: Mouse pressed left at (425, 359)
Screenshot: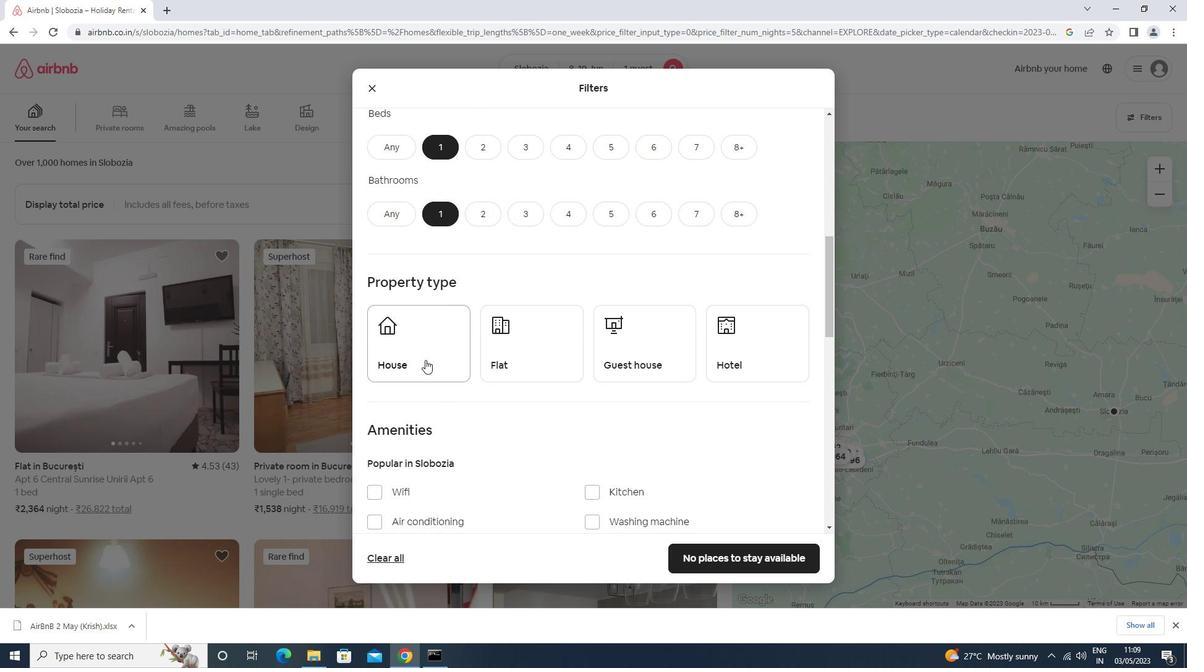 
Action: Mouse moved to (561, 332)
Screenshot: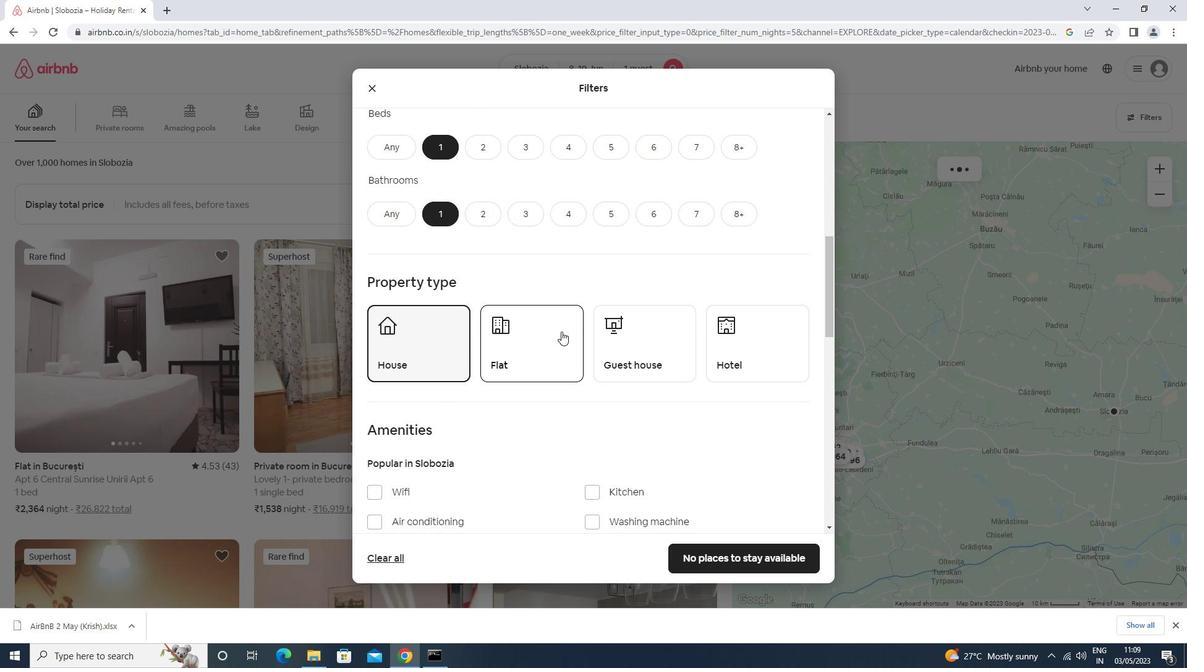 
Action: Mouse pressed left at (561, 332)
Screenshot: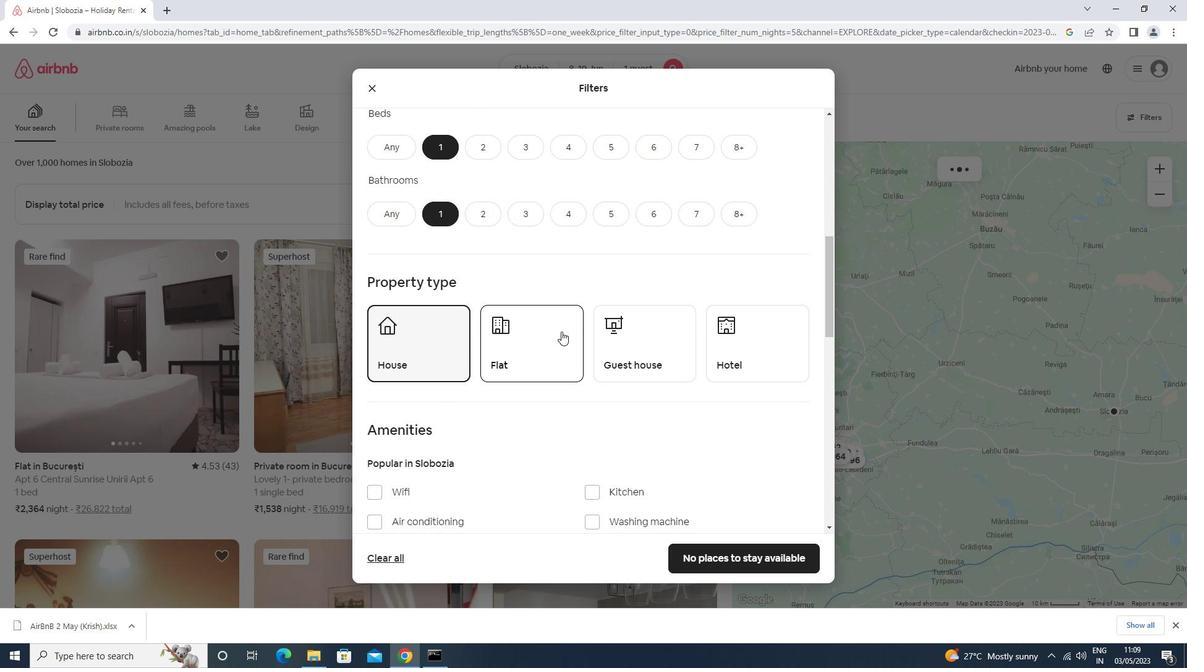 
Action: Mouse moved to (635, 328)
Screenshot: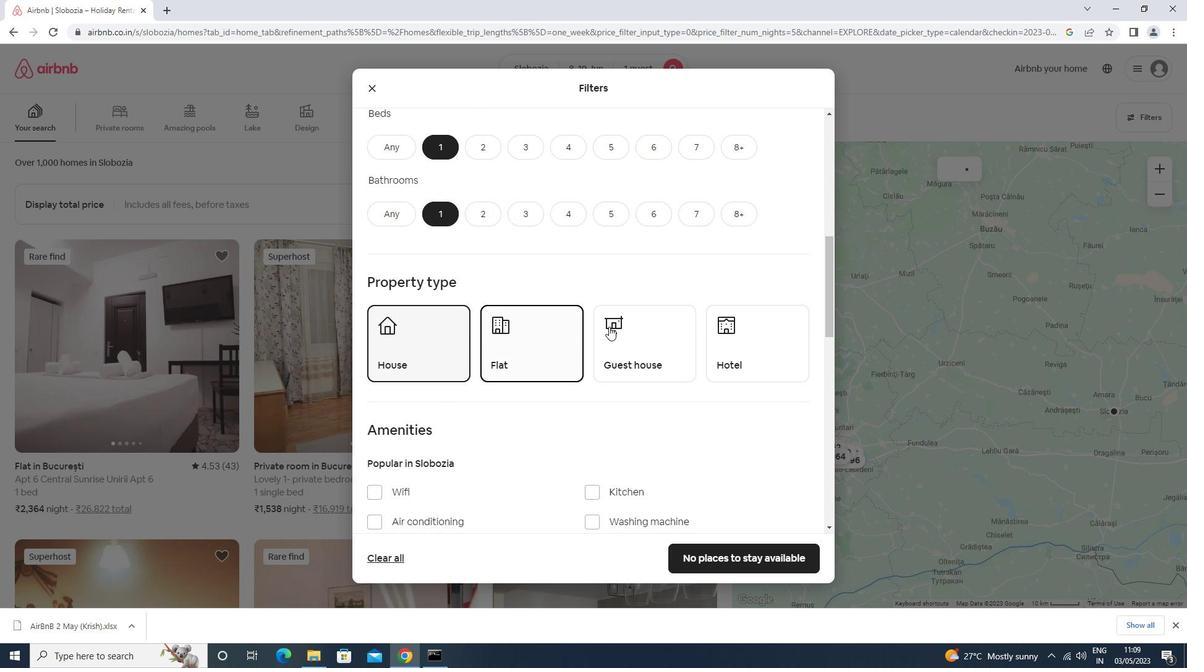 
Action: Mouse pressed left at (635, 328)
Screenshot: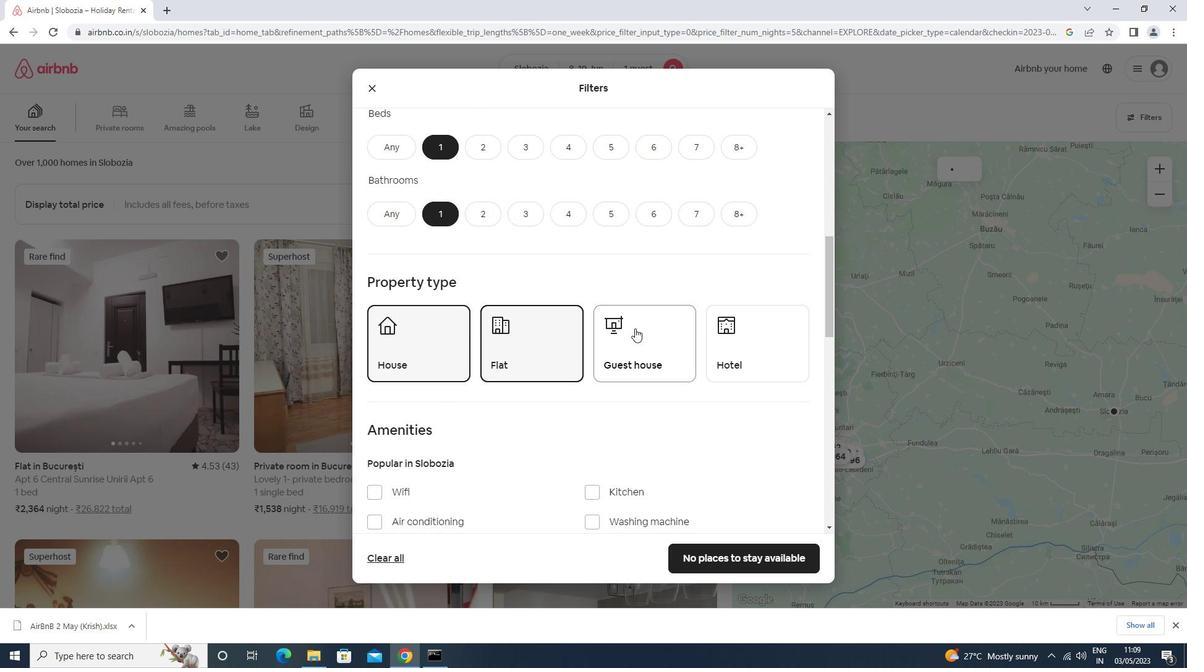 
Action: Mouse moved to (744, 345)
Screenshot: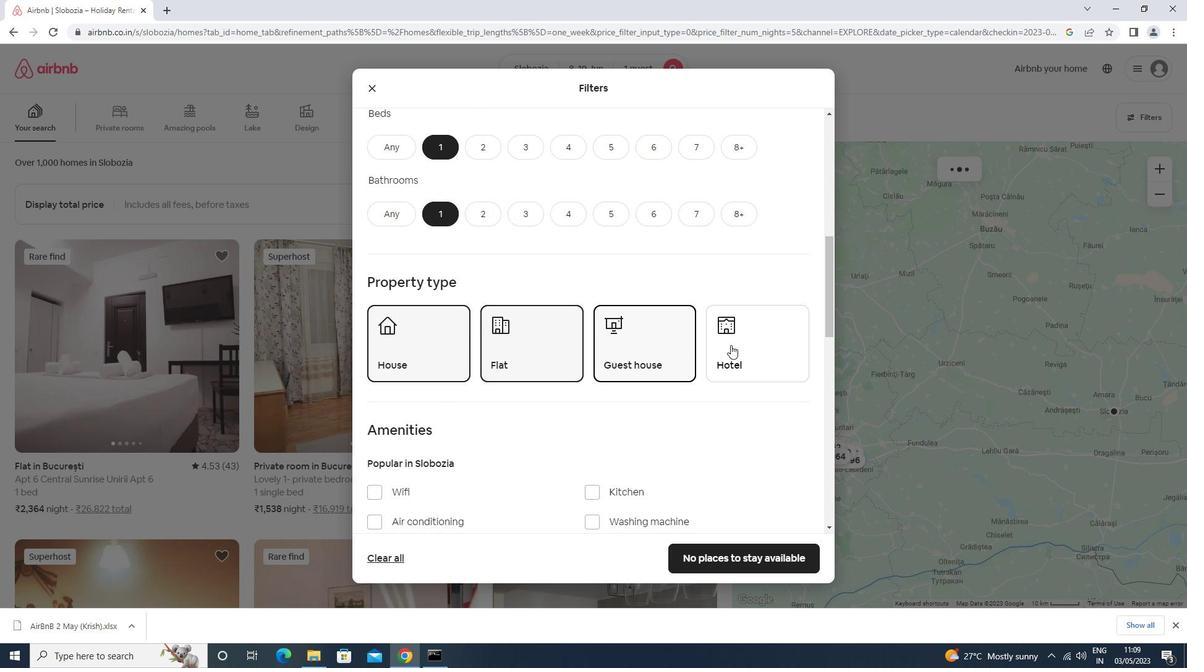 
Action: Mouse pressed left at (744, 345)
Screenshot: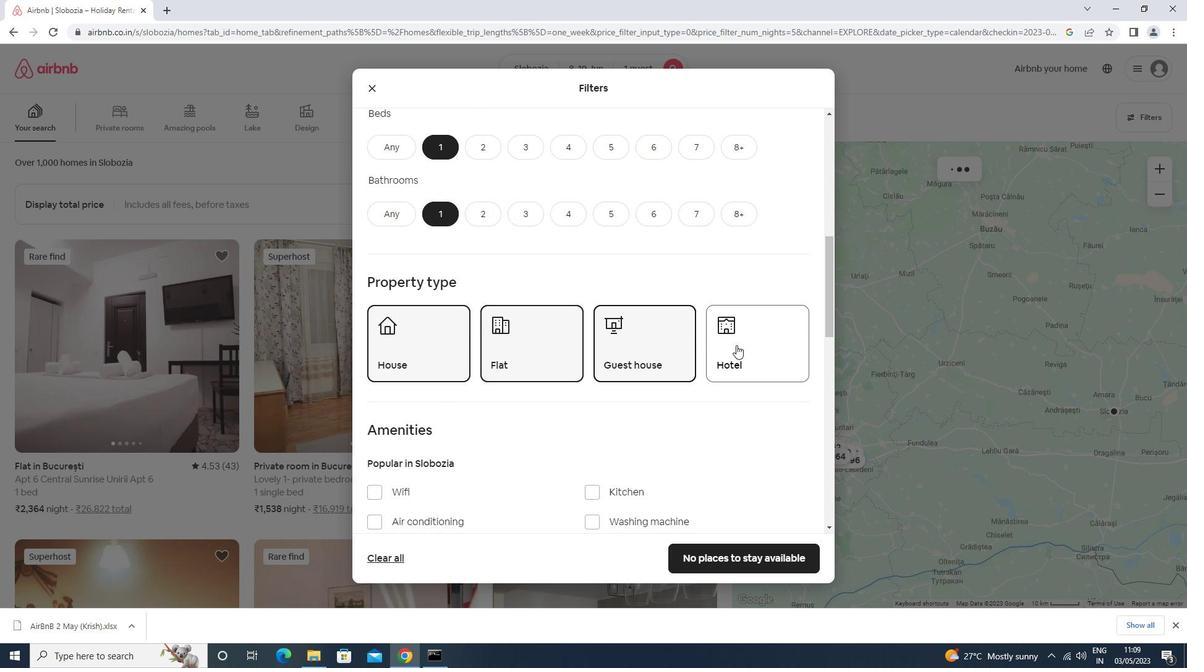 
Action: Mouse moved to (739, 344)
Screenshot: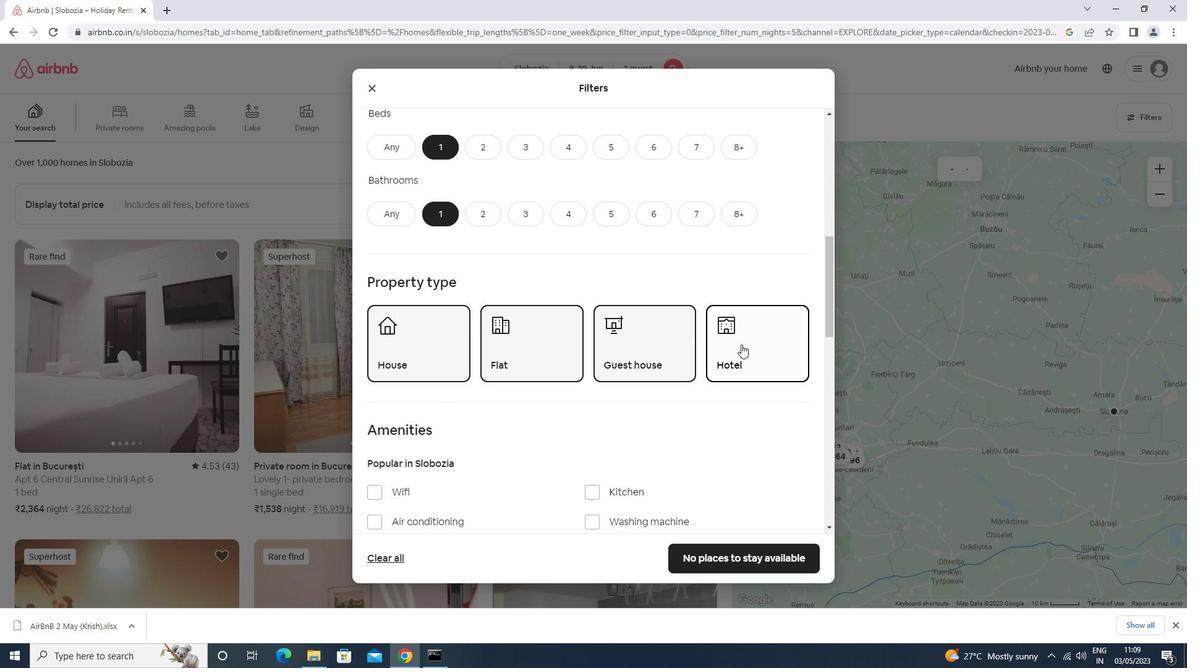 
Action: Mouse scrolled (739, 343) with delta (0, 0)
Screenshot: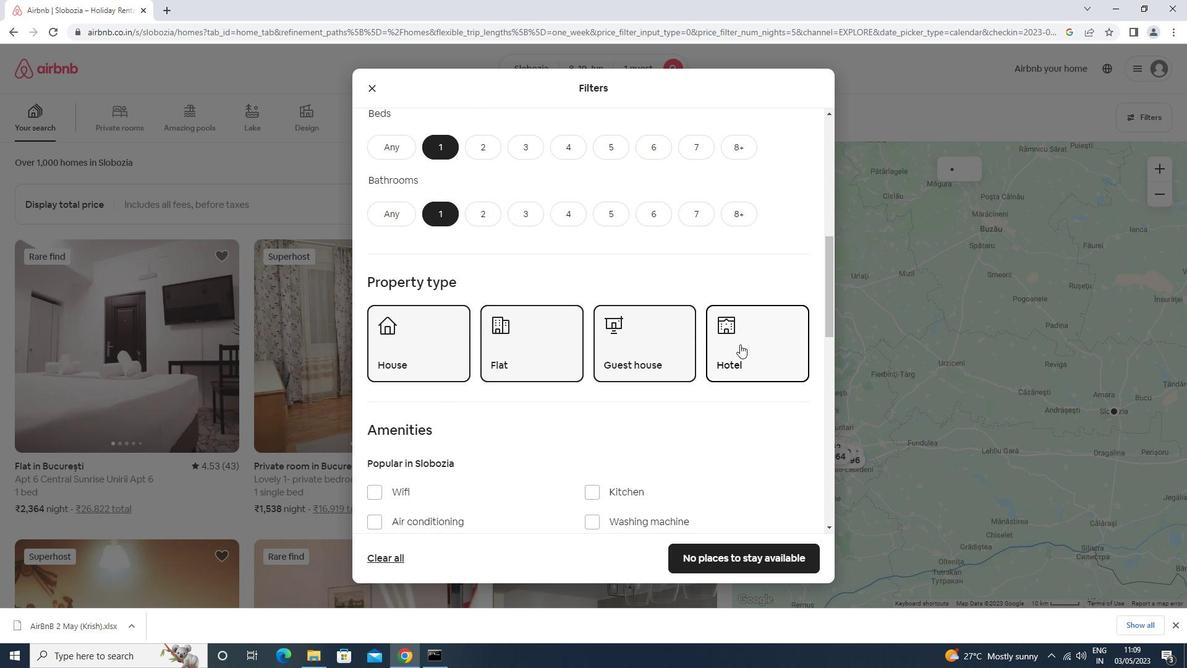 
Action: Mouse moved to (739, 345)
Screenshot: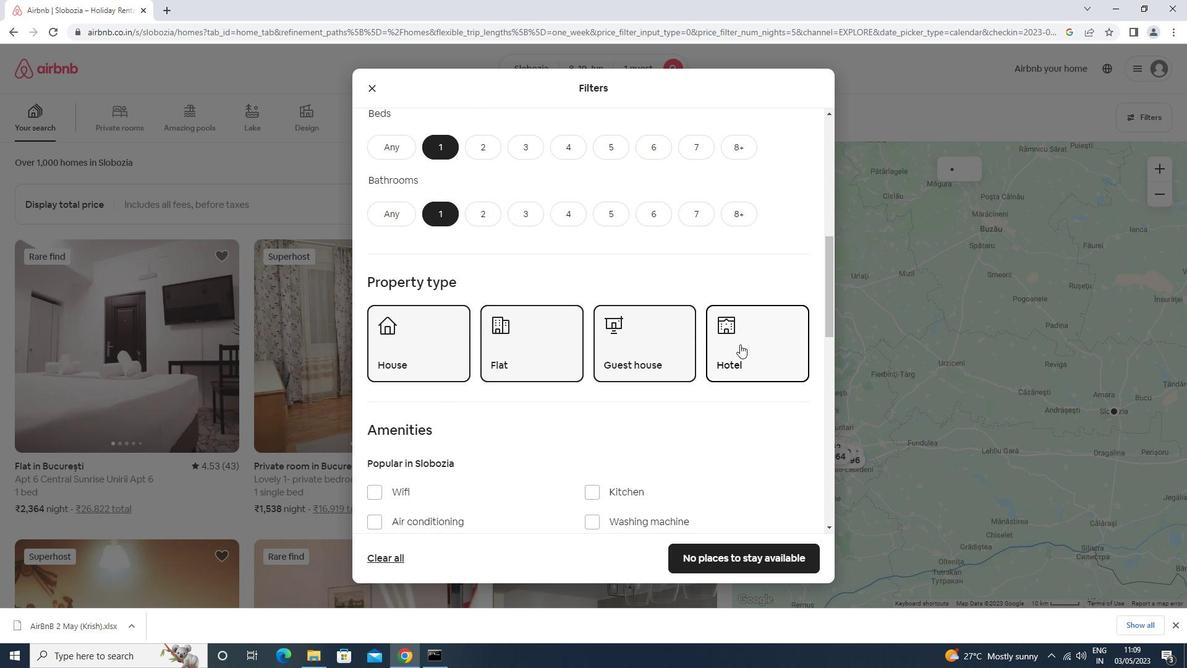 
Action: Mouse scrolled (739, 344) with delta (0, 0)
Screenshot: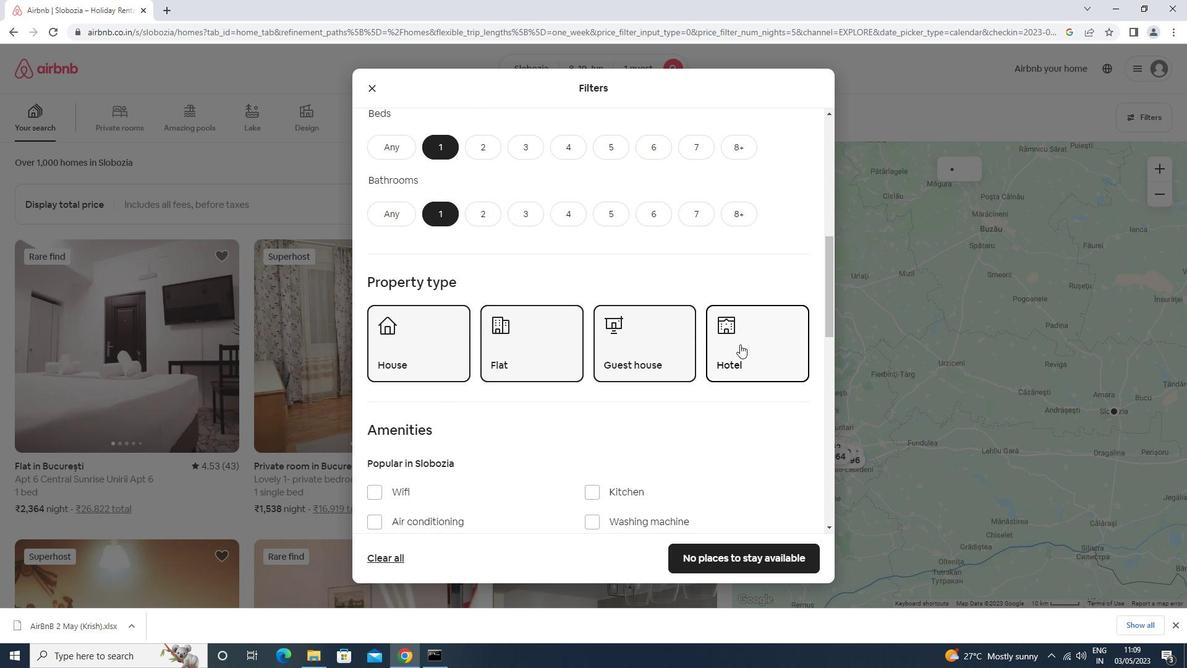 
Action: Mouse scrolled (739, 344) with delta (0, 0)
Screenshot: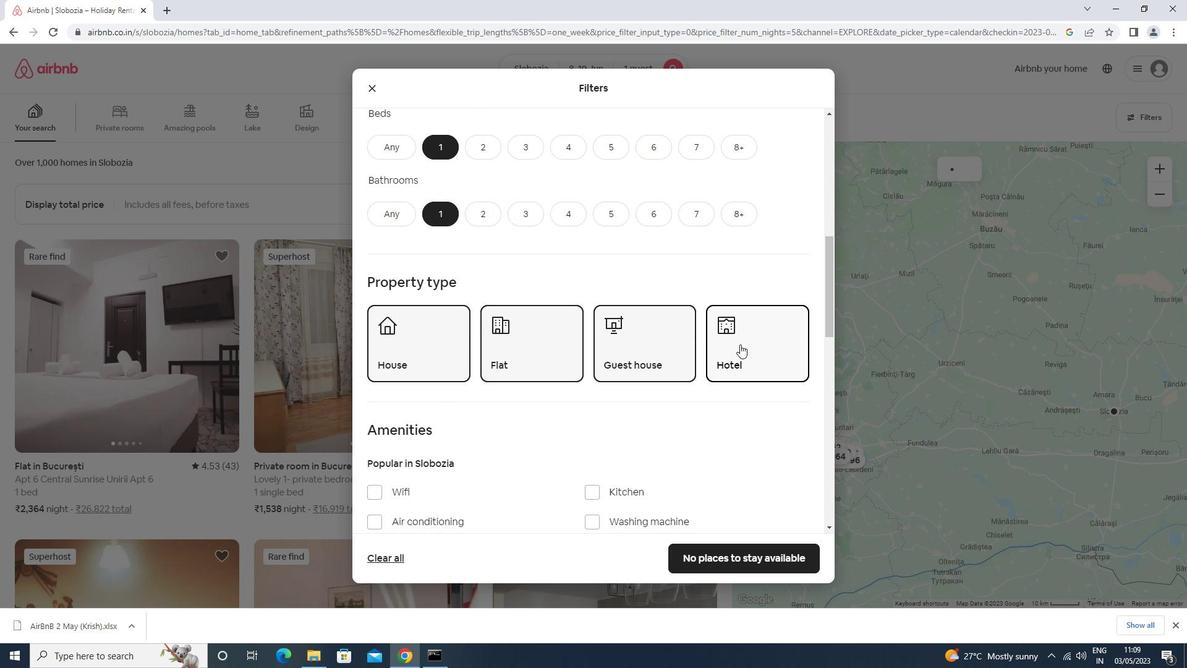 
Action: Mouse moved to (738, 345)
Screenshot: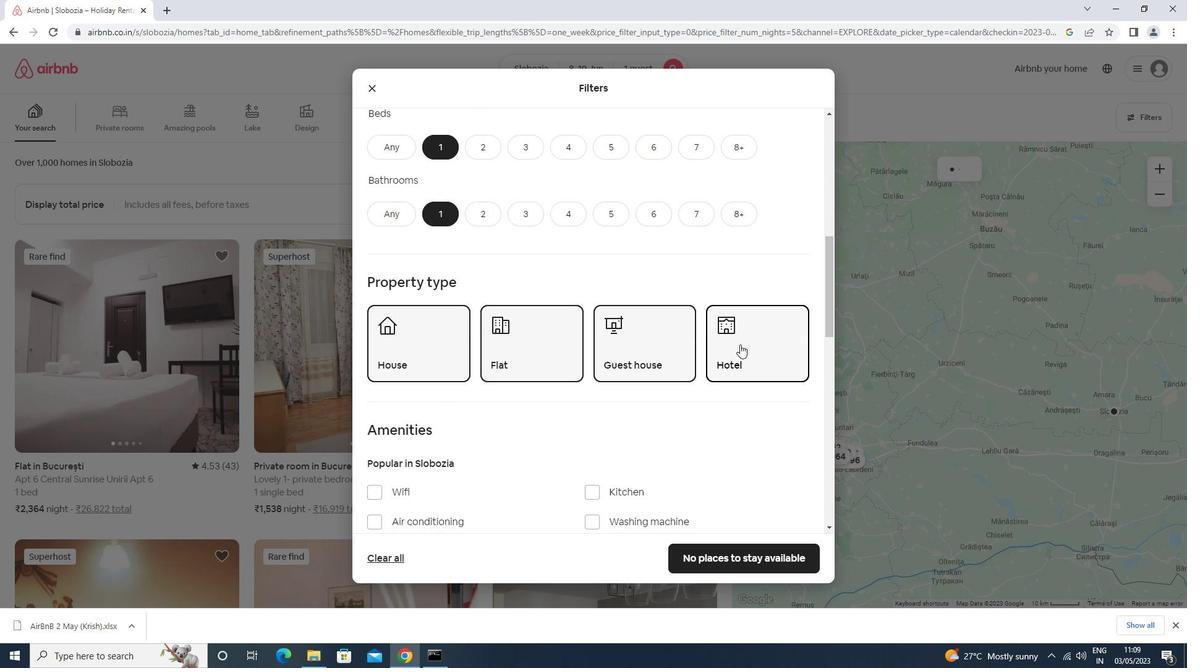 
Action: Mouse scrolled (738, 344) with delta (0, 0)
Screenshot: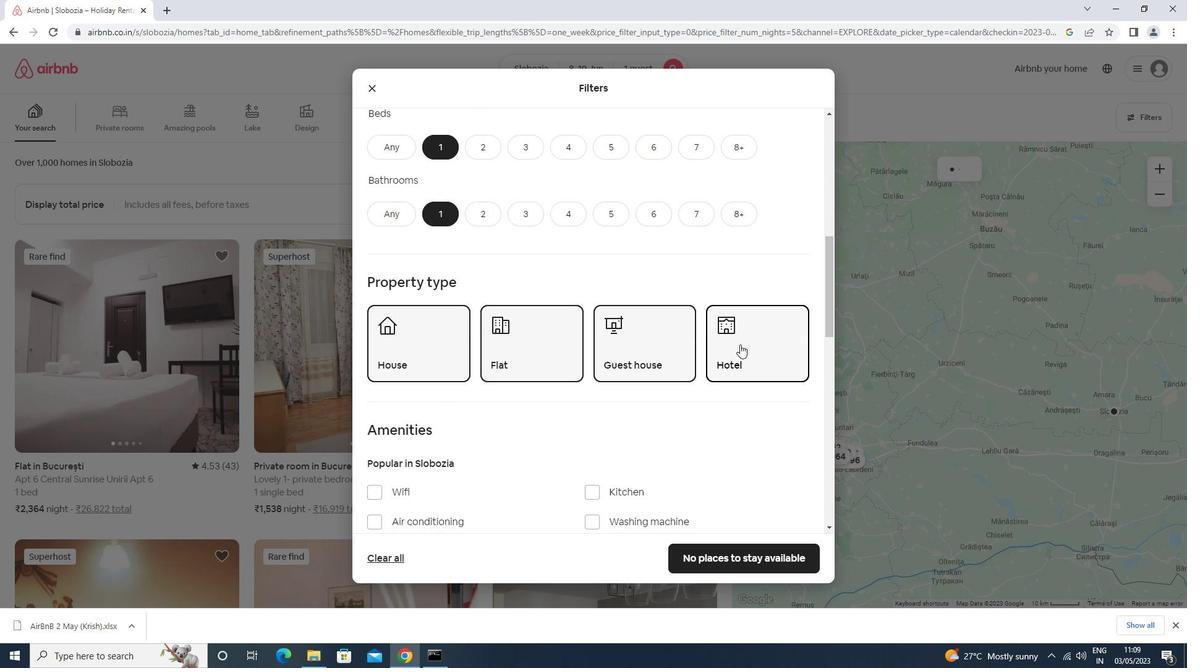 
Action: Mouse moved to (774, 468)
Screenshot: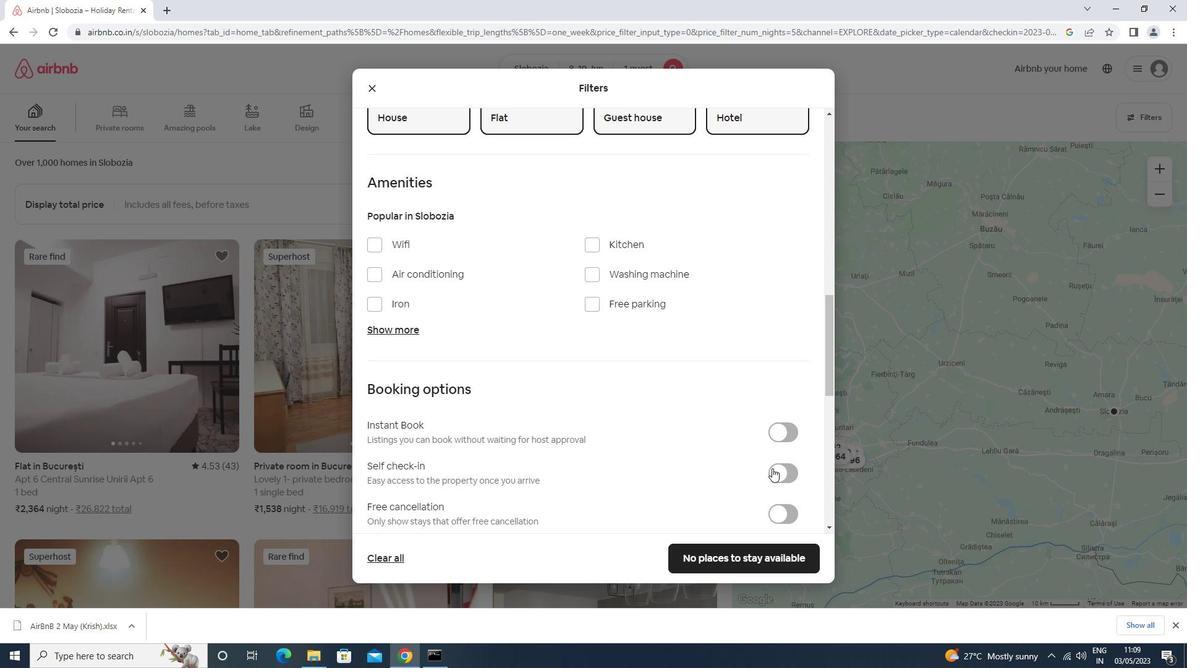 
Action: Mouse pressed left at (774, 468)
Screenshot: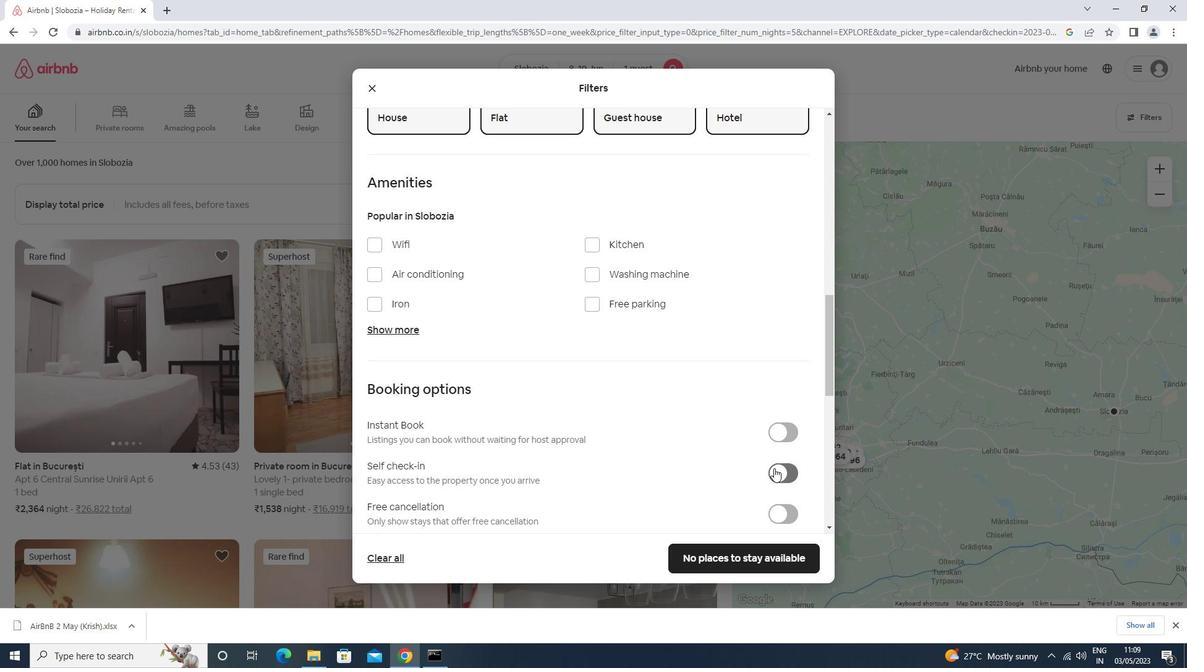 
Action: Mouse moved to (773, 455)
Screenshot: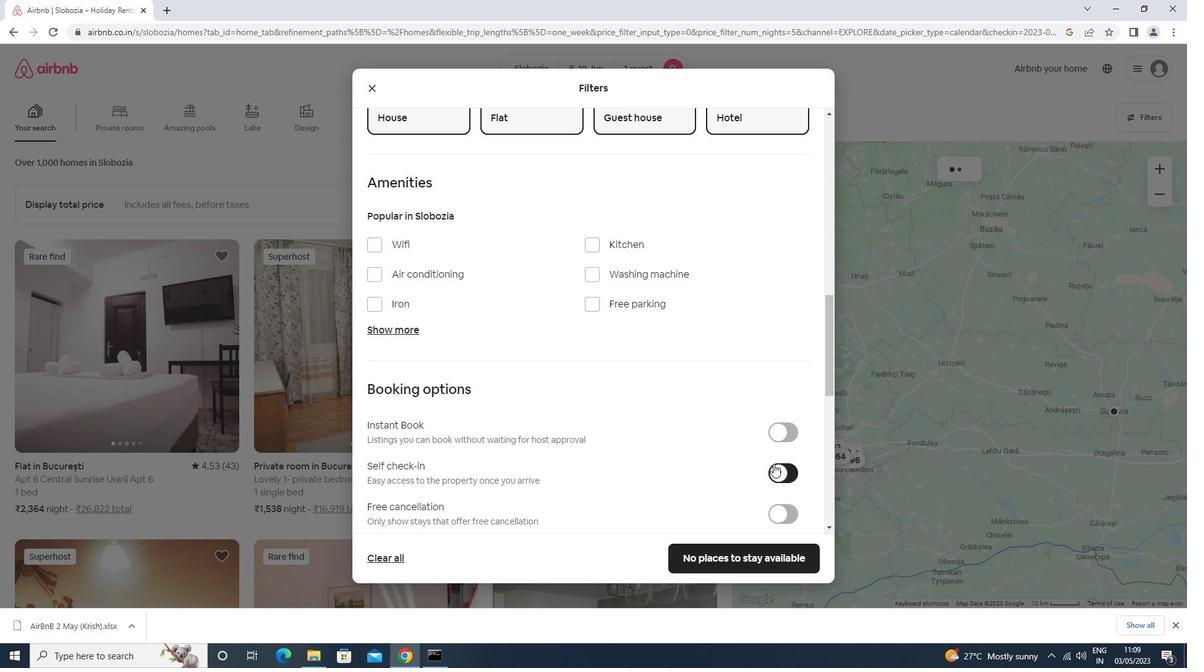 
Action: Mouse scrolled (773, 454) with delta (0, 0)
Screenshot: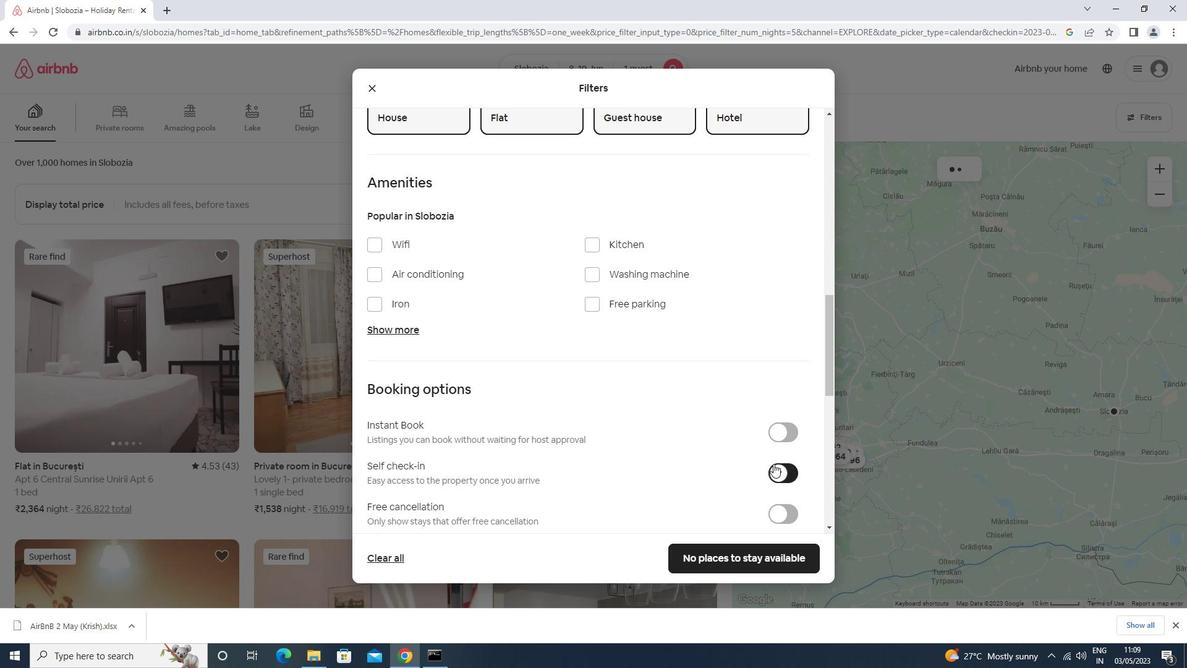 
Action: Mouse scrolled (773, 454) with delta (0, 0)
Screenshot: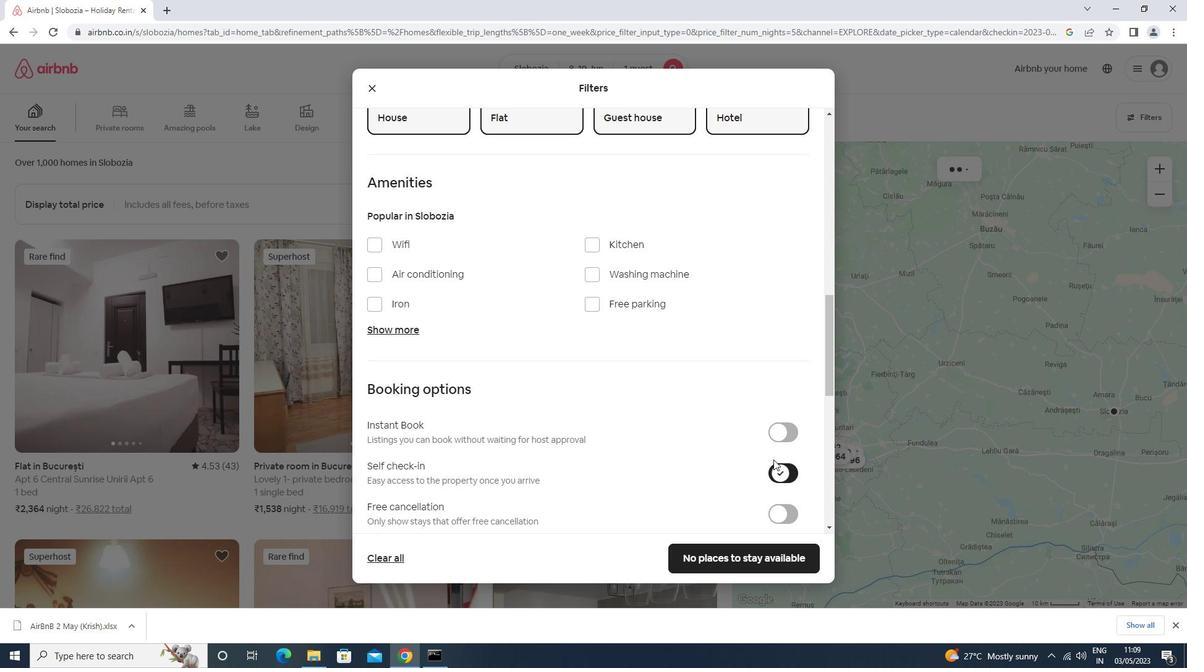 
Action: Mouse scrolled (773, 454) with delta (0, 0)
Screenshot: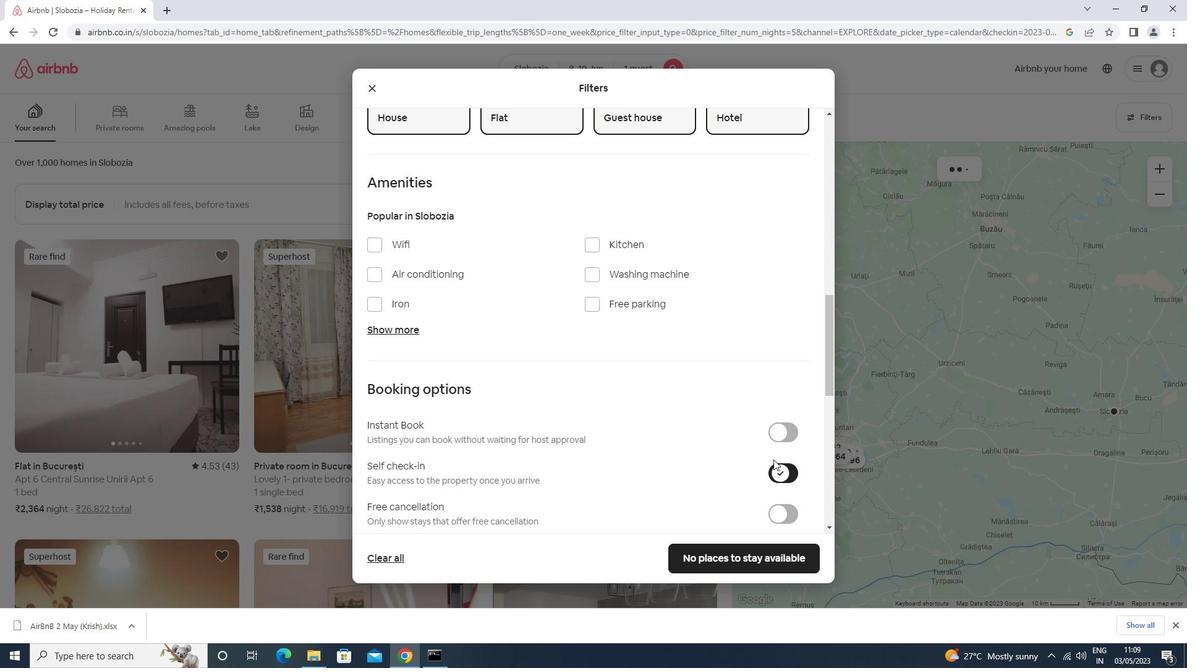 
Action: Mouse scrolled (773, 454) with delta (0, 0)
Screenshot: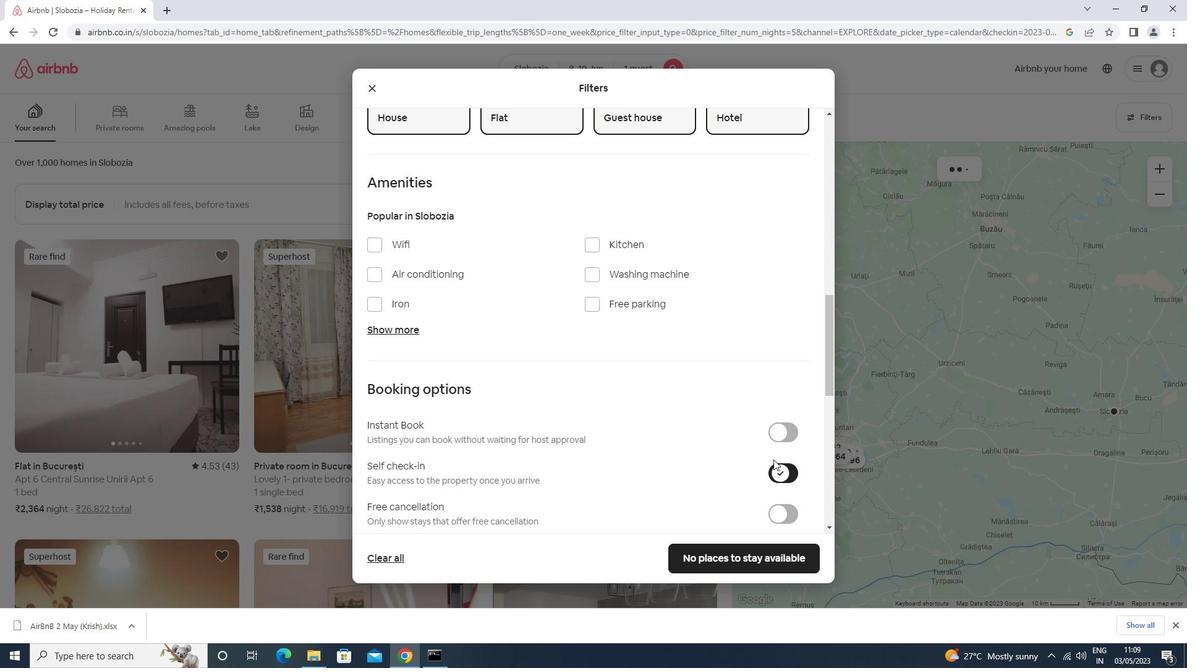 
Action: Mouse scrolled (773, 454) with delta (0, 0)
Screenshot: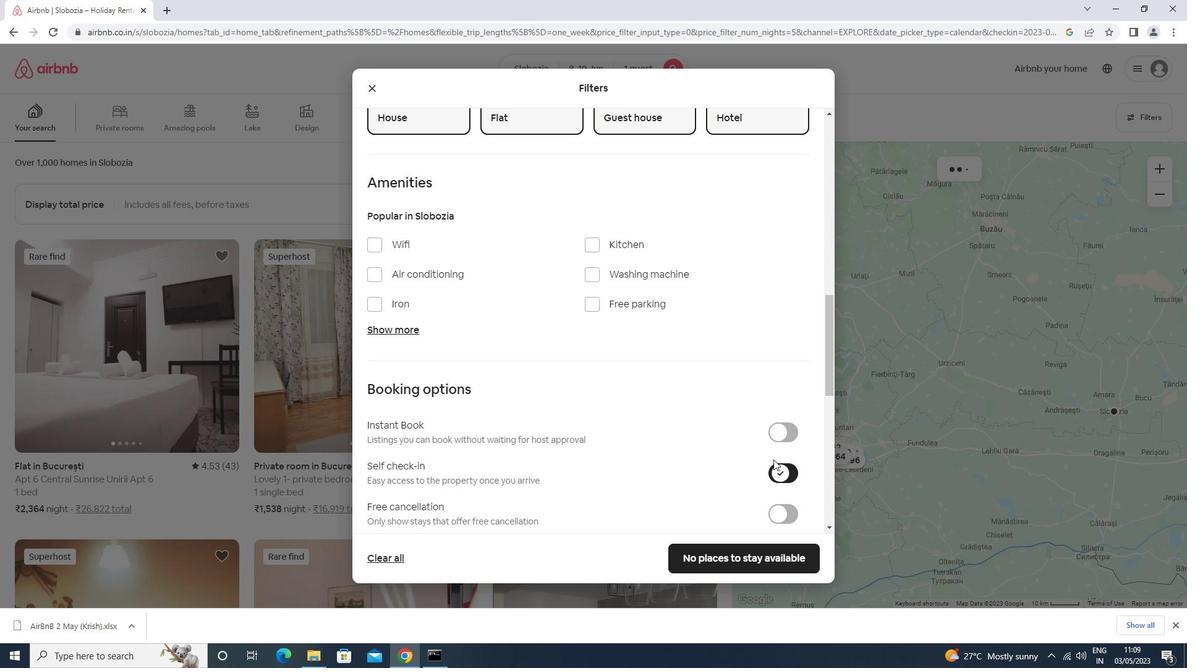 
Action: Mouse scrolled (773, 454) with delta (0, 0)
Screenshot: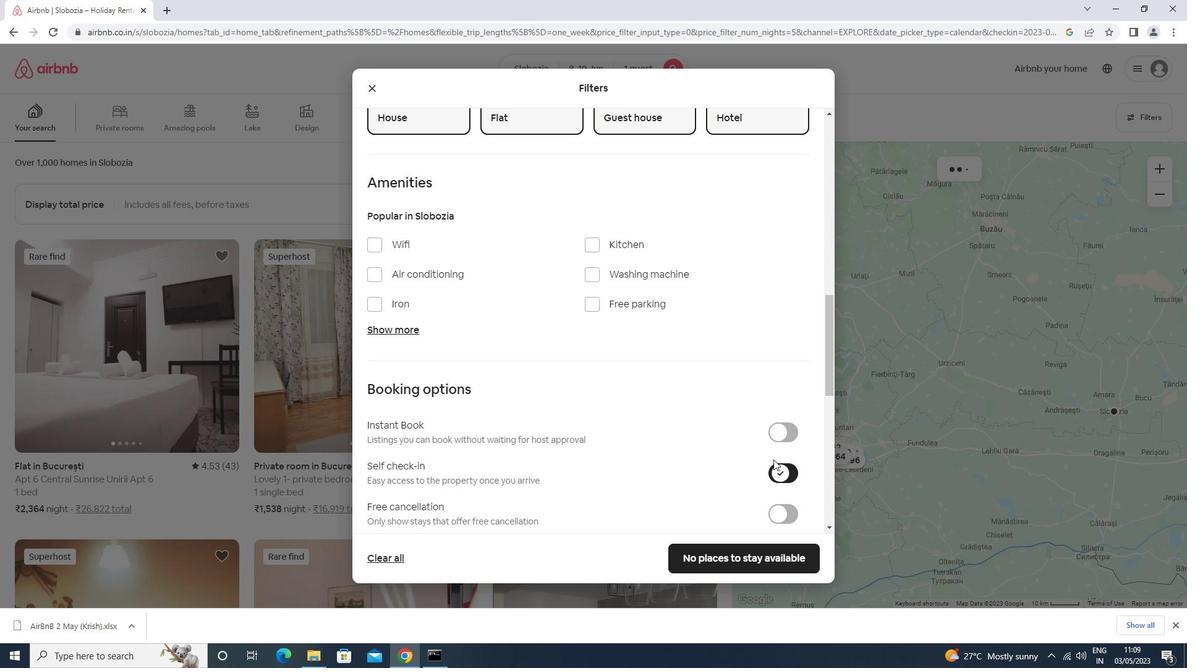 
Action: Mouse moved to (570, 414)
Screenshot: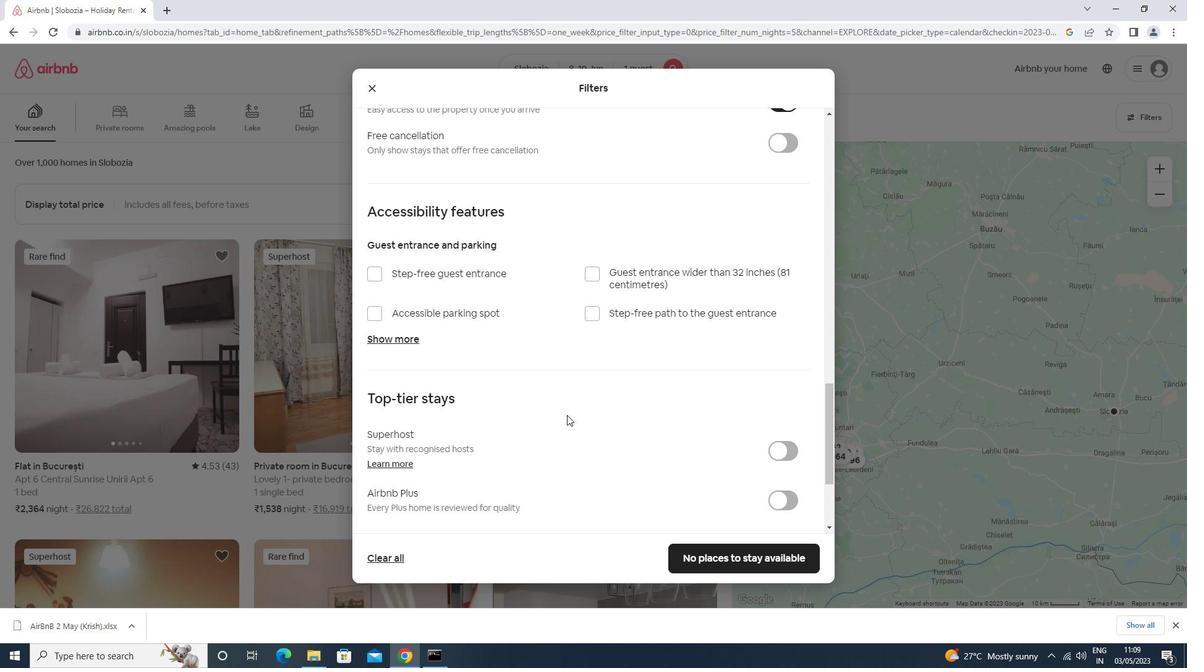 
Action: Mouse scrolled (570, 413) with delta (0, 0)
Screenshot: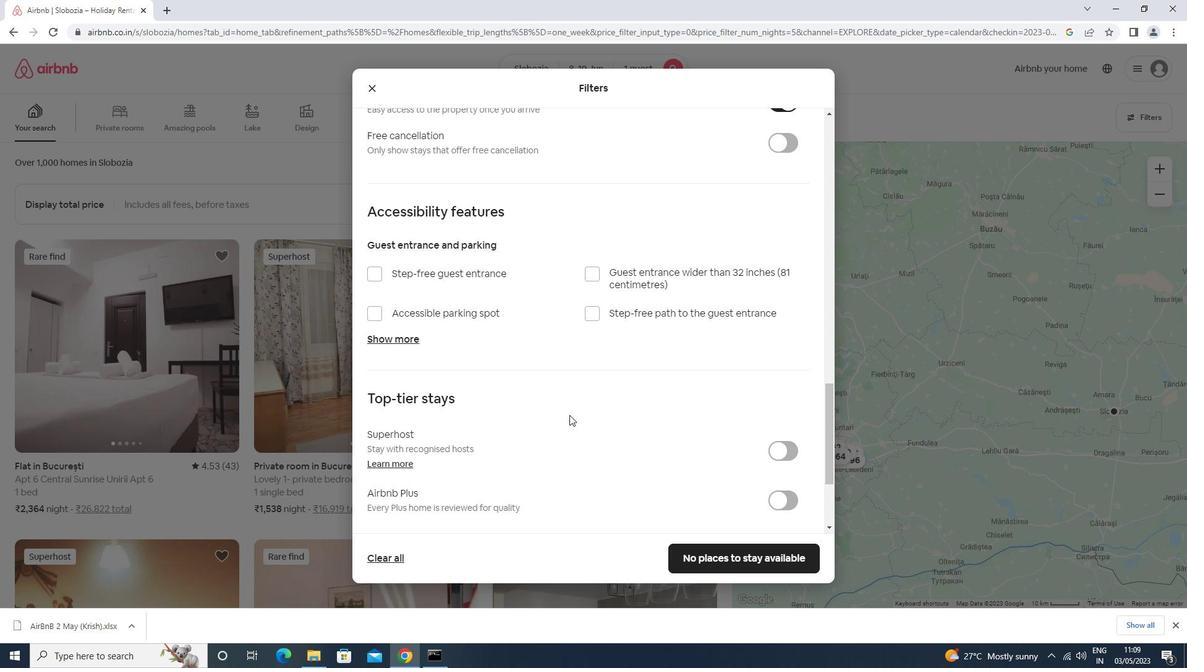 
Action: Mouse moved to (570, 415)
Screenshot: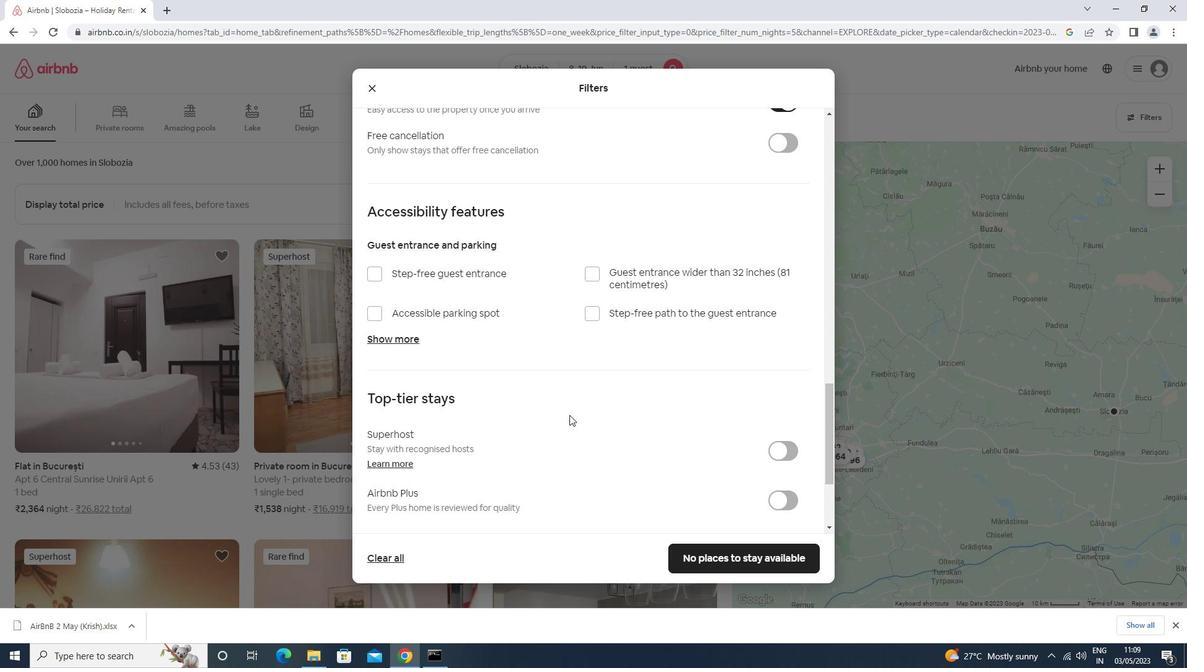 
Action: Mouse scrolled (570, 414) with delta (0, 0)
Screenshot: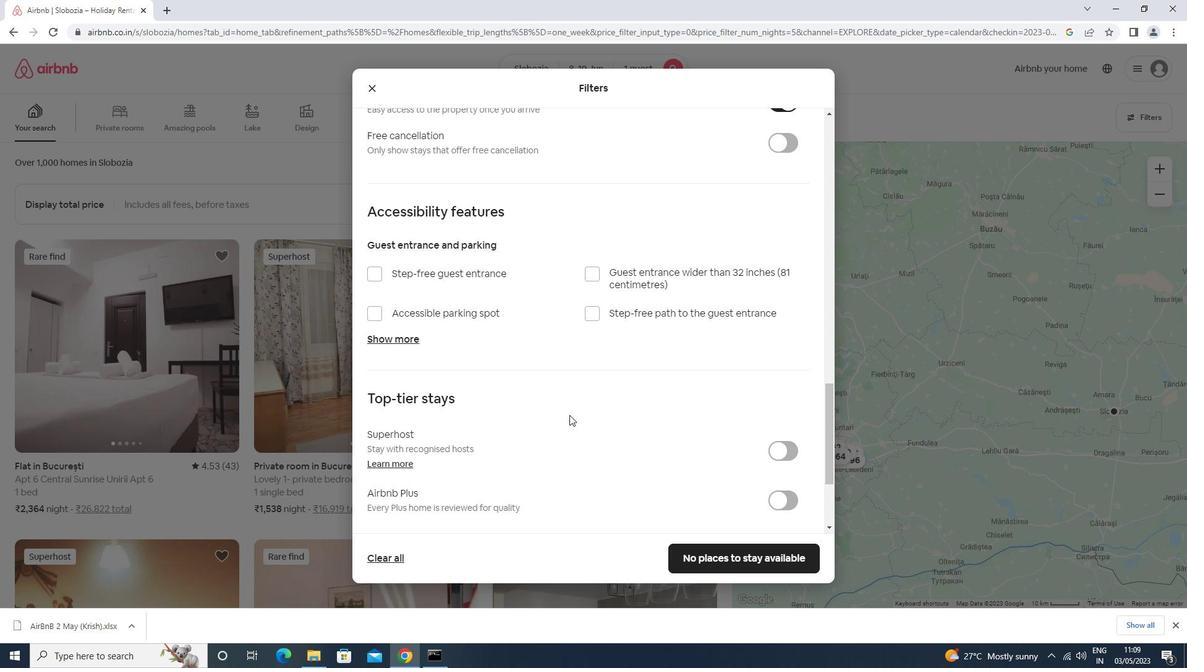 
Action: Mouse scrolled (570, 414) with delta (0, 0)
Screenshot: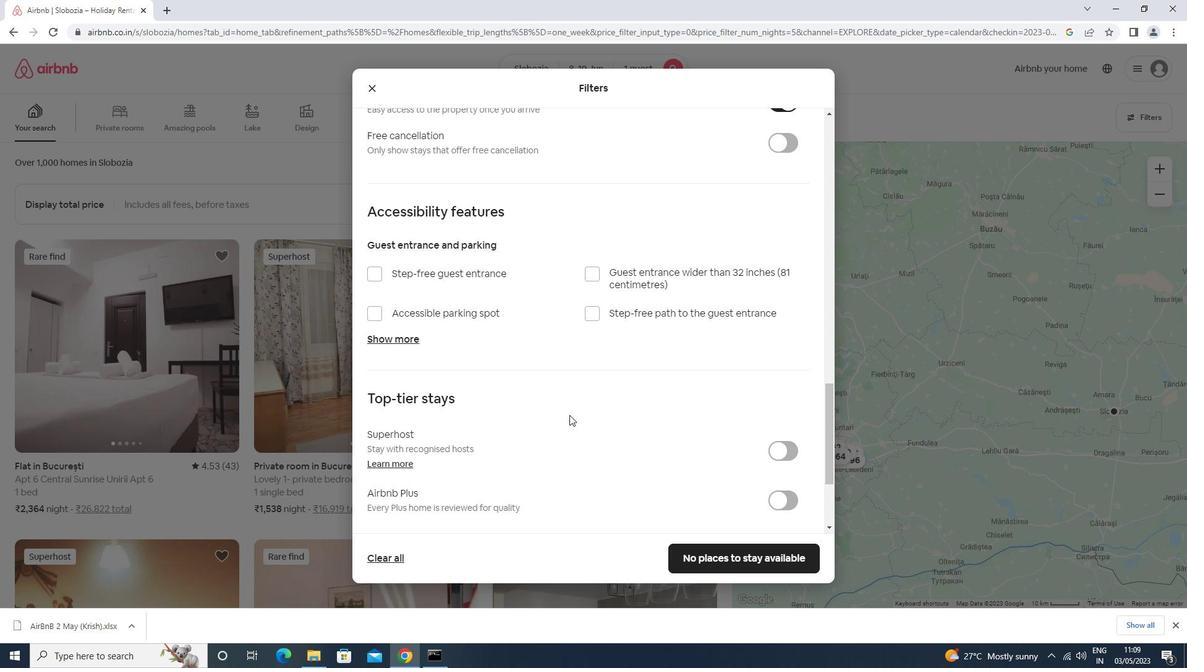 
Action: Mouse moved to (570, 415)
Screenshot: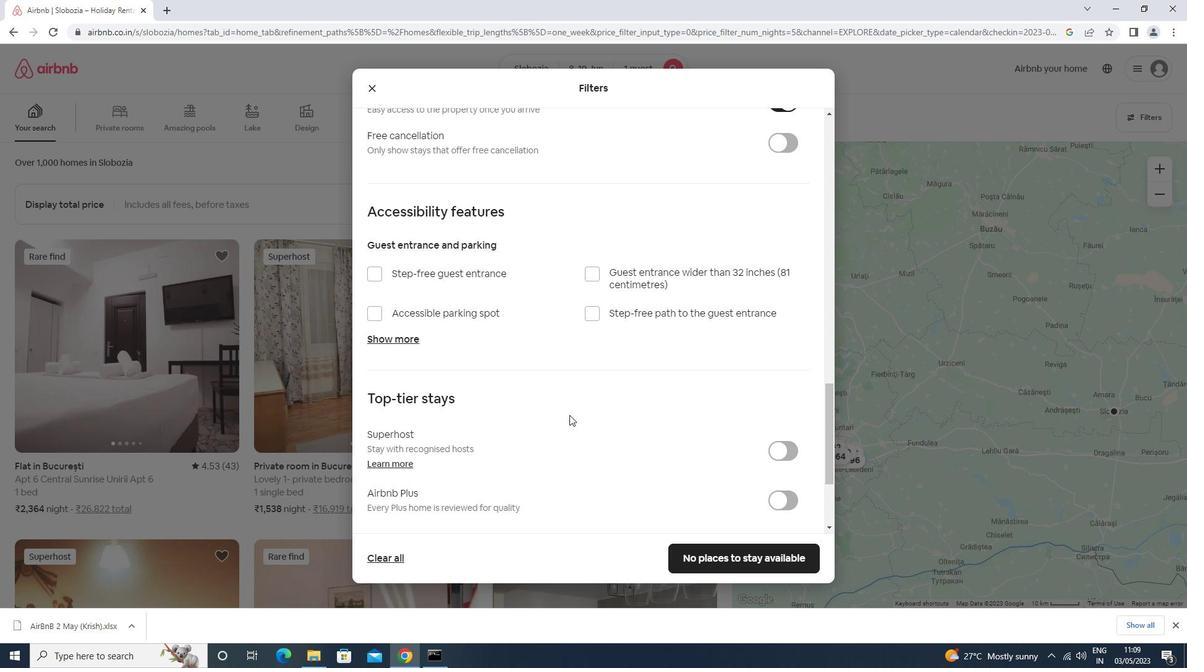 
Action: Mouse scrolled (570, 415) with delta (0, 0)
Screenshot: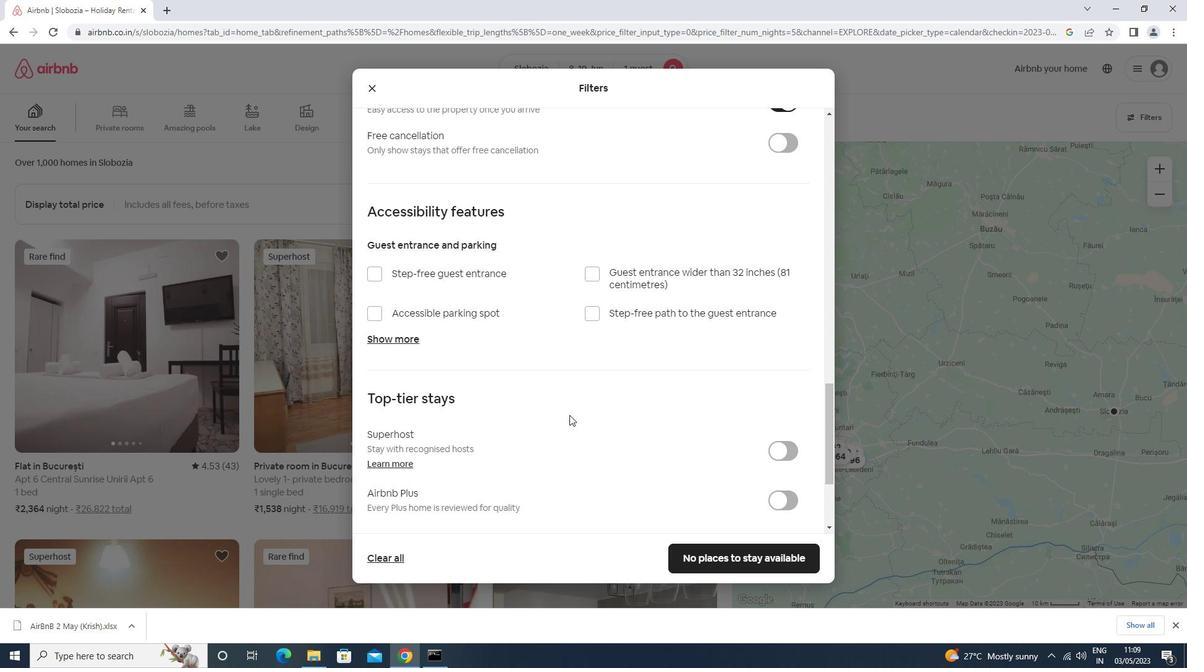 
Action: Mouse moved to (570, 416)
Screenshot: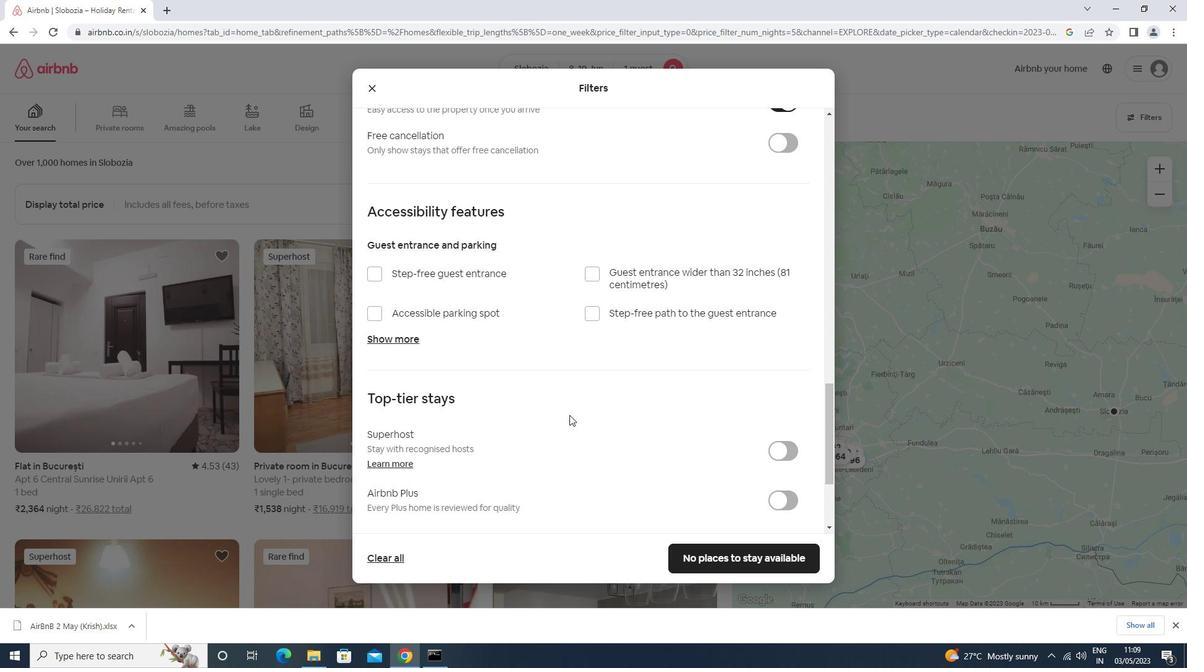 
Action: Mouse scrolled (570, 415) with delta (0, 0)
Screenshot: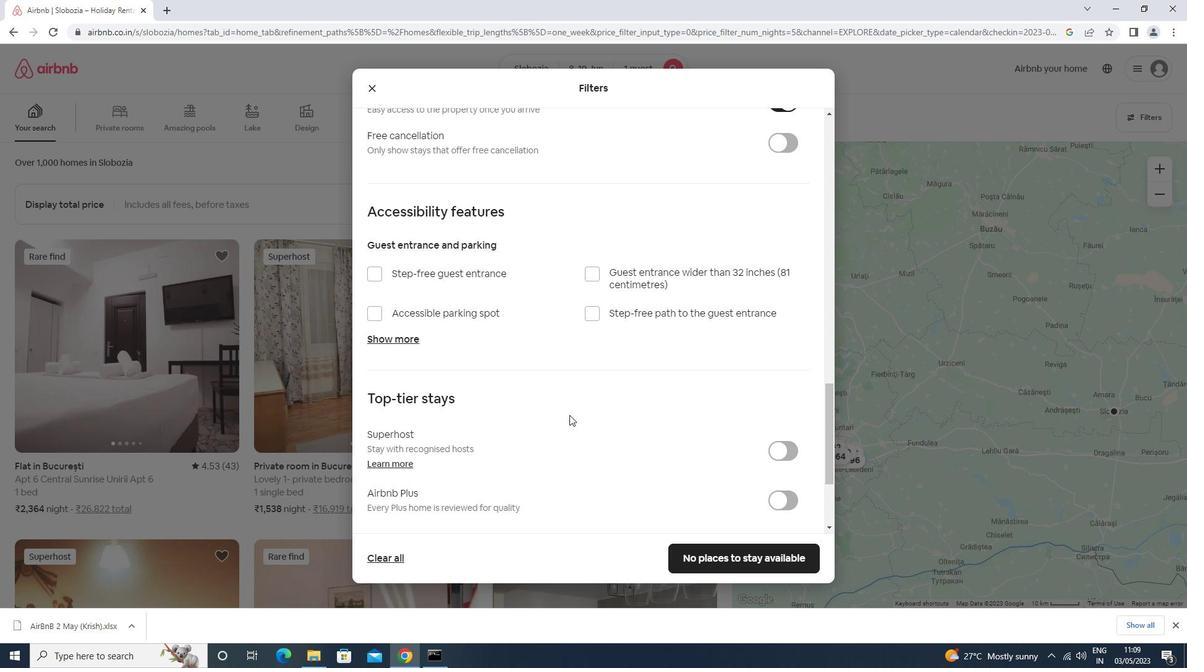 
Action: Mouse moved to (572, 425)
Screenshot: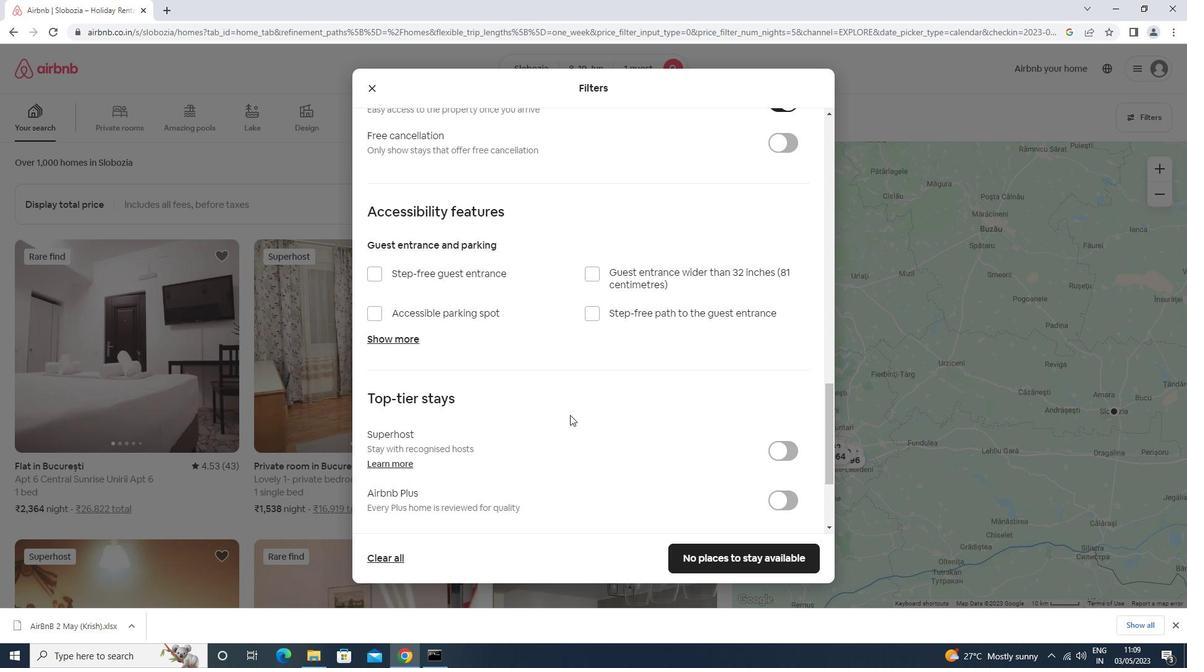 
Action: Mouse scrolled (572, 424) with delta (0, 0)
Screenshot: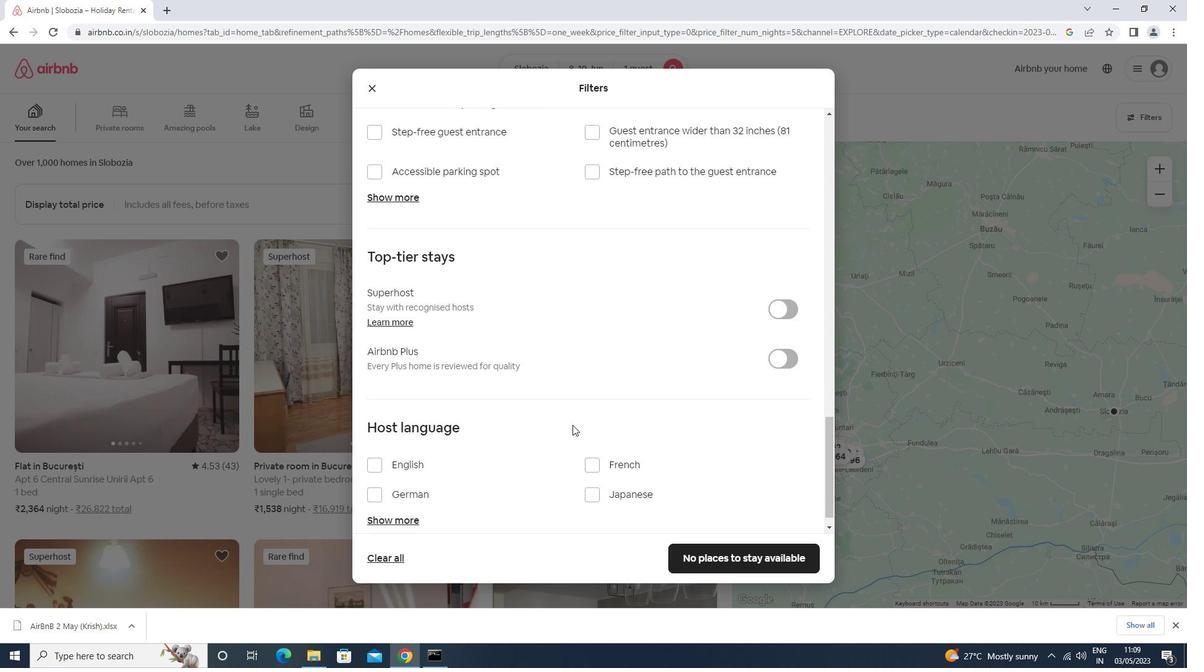 
Action: Mouse scrolled (572, 424) with delta (0, 0)
Screenshot: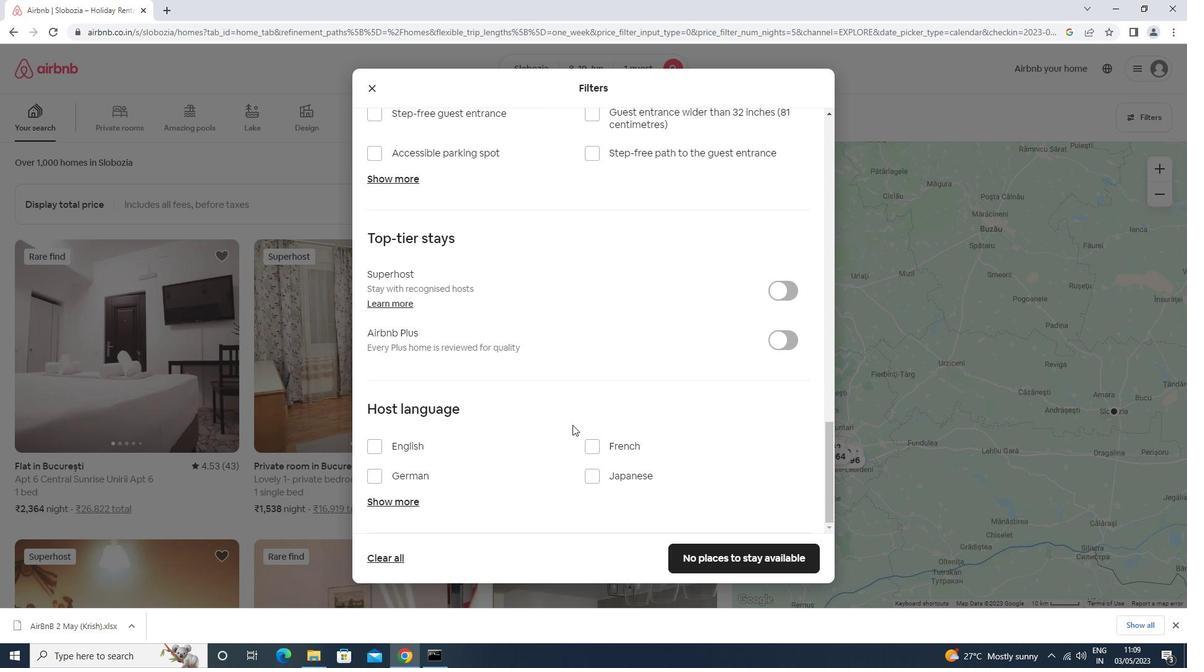 
Action: Mouse scrolled (572, 424) with delta (0, 0)
Screenshot: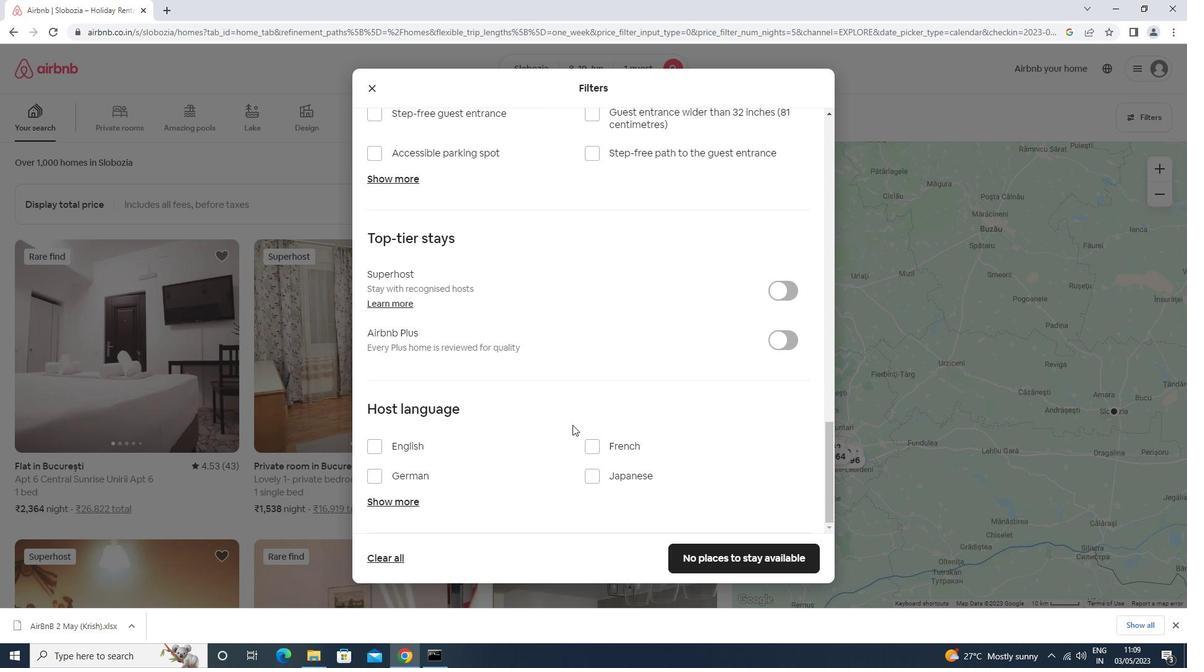 
Action: Mouse scrolled (572, 424) with delta (0, 0)
Screenshot: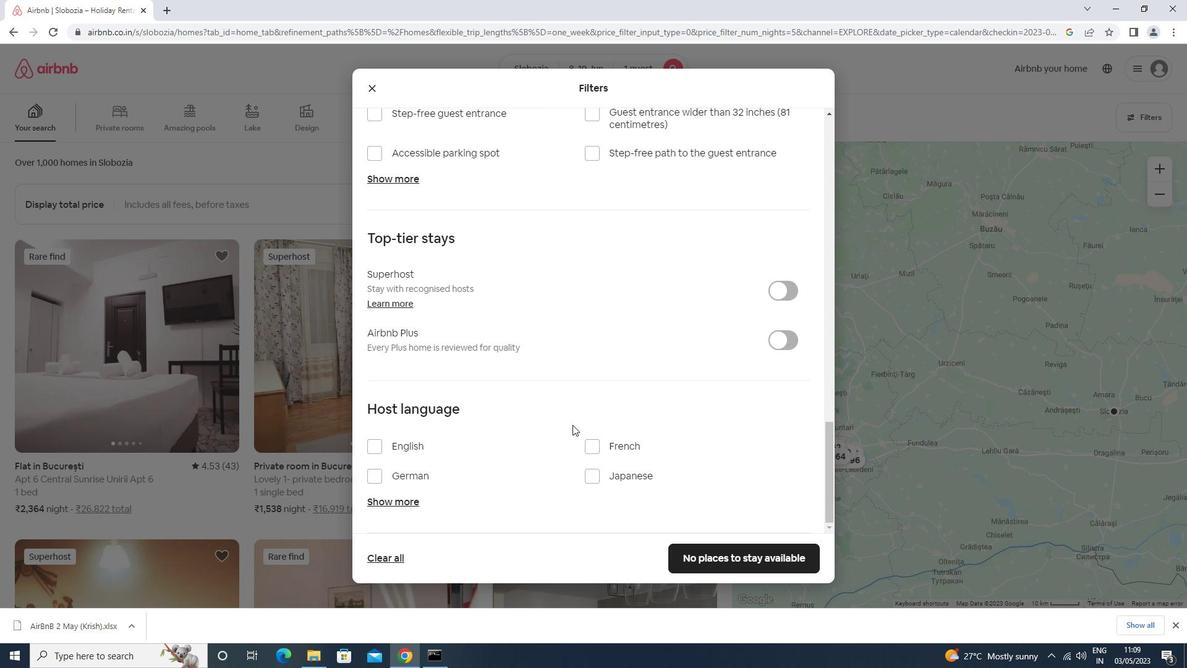 
Action: Mouse scrolled (572, 424) with delta (0, 0)
Screenshot: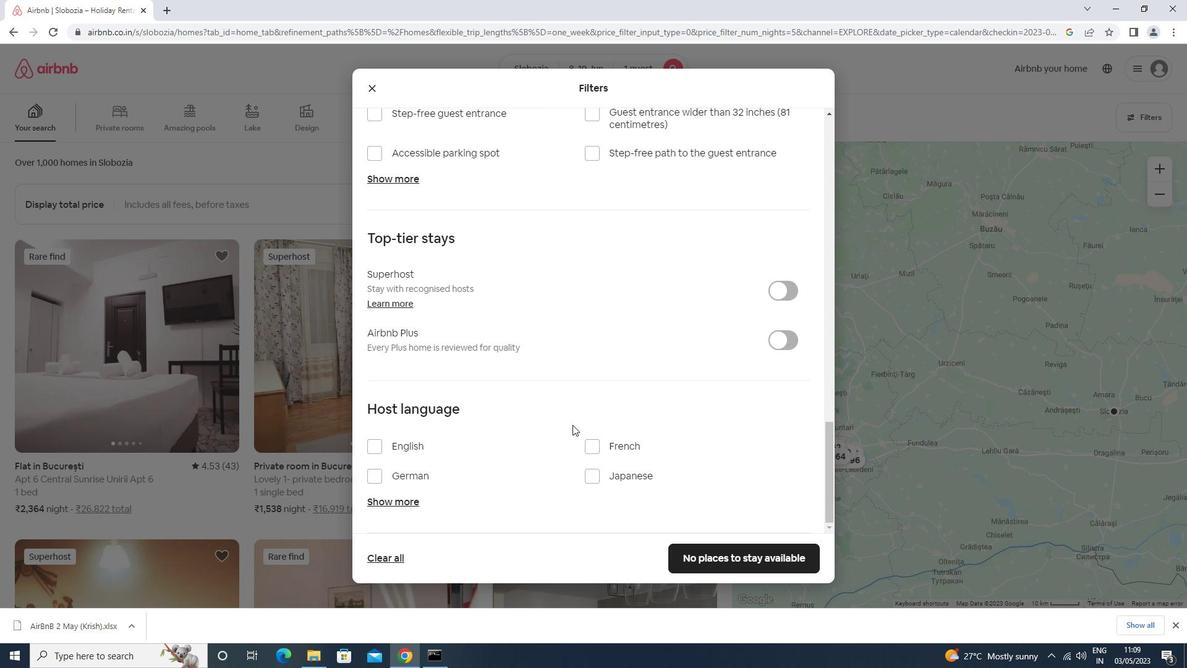 
Action: Mouse scrolled (572, 424) with delta (0, 0)
Screenshot: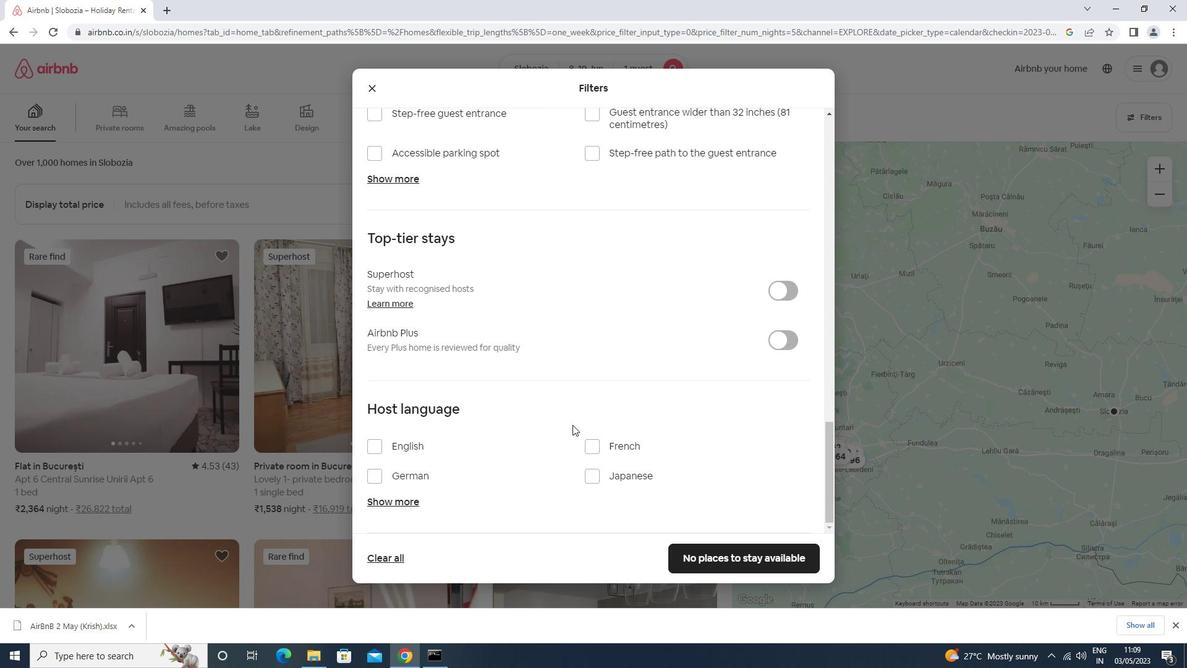 
Action: Mouse moved to (421, 443)
Screenshot: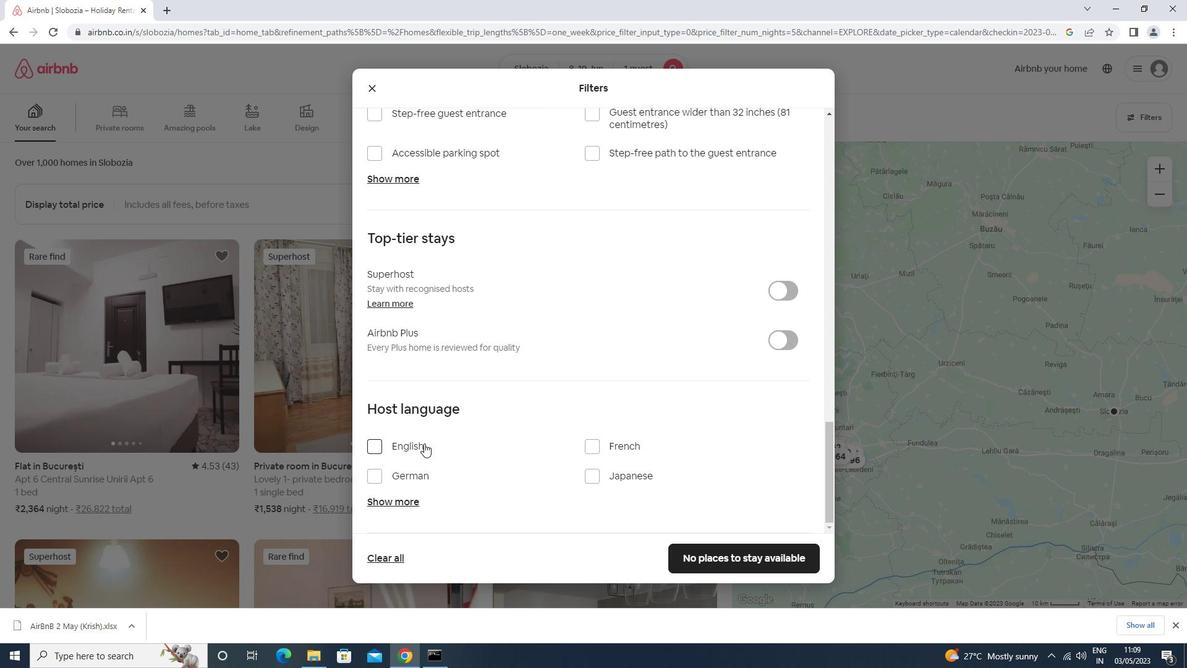 
Action: Mouse pressed left at (421, 443)
Screenshot: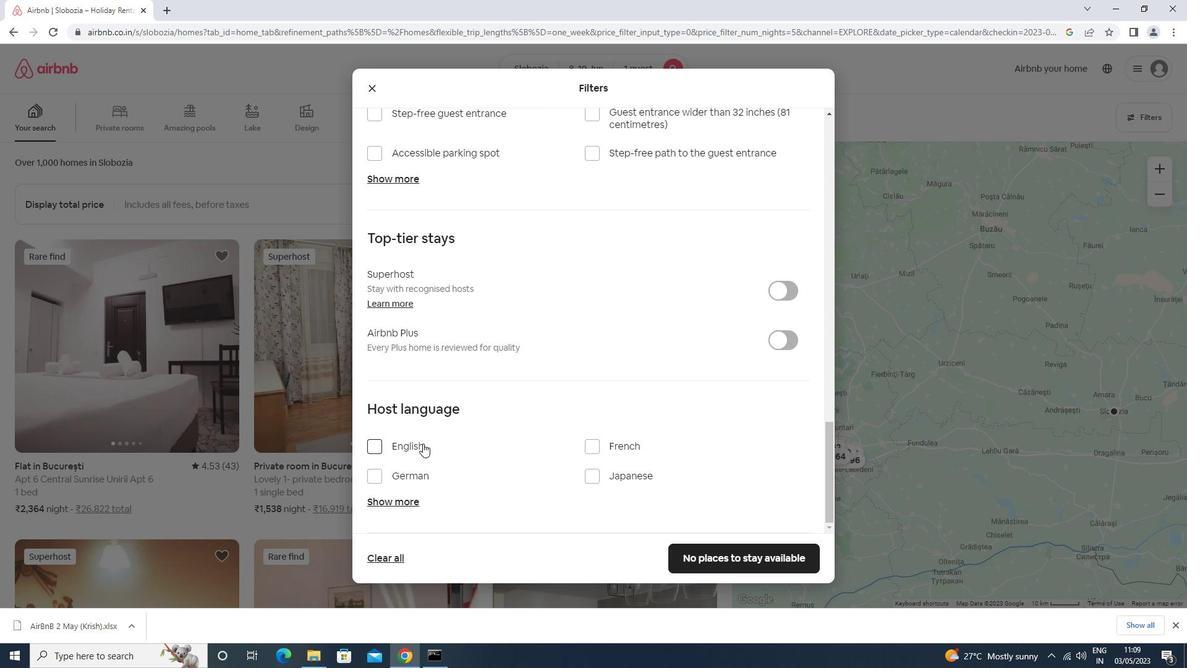 
Action: Mouse moved to (735, 558)
Screenshot: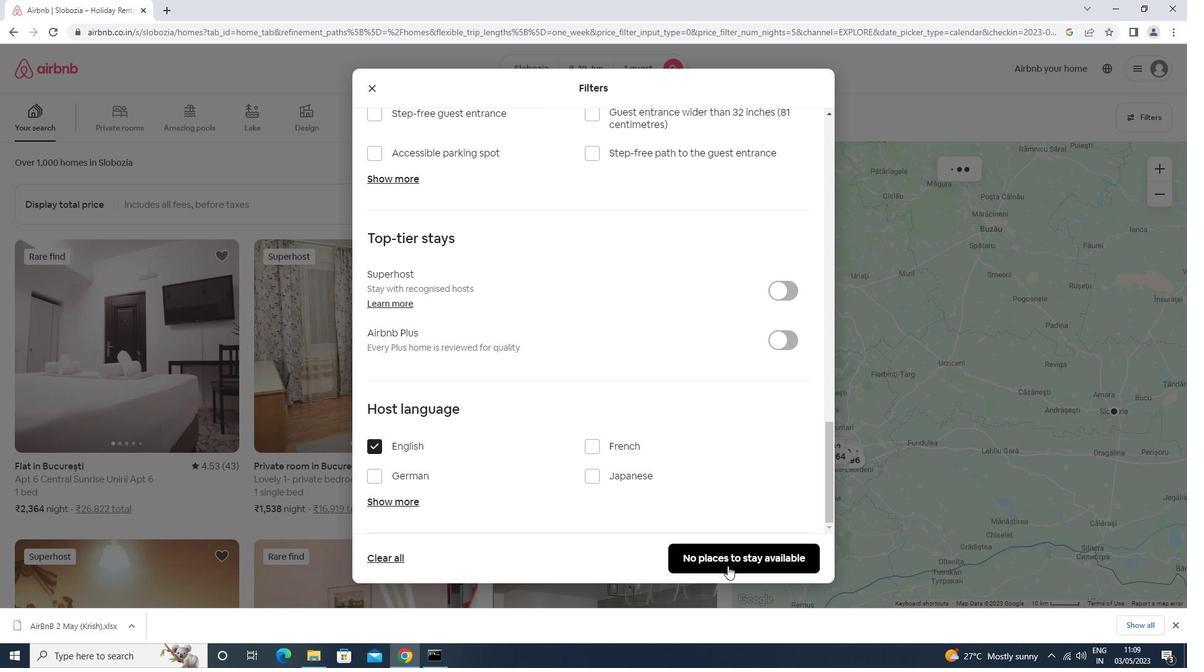 
Action: Mouse pressed left at (735, 558)
Screenshot: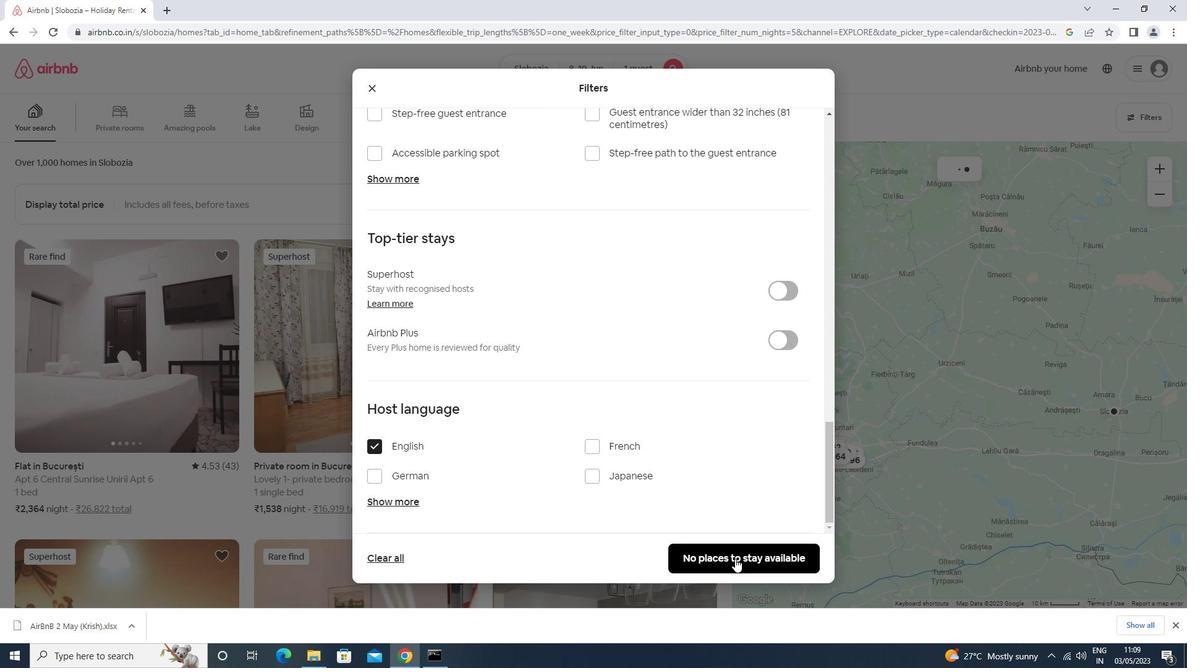 
Action: Mouse moved to (735, 556)
Screenshot: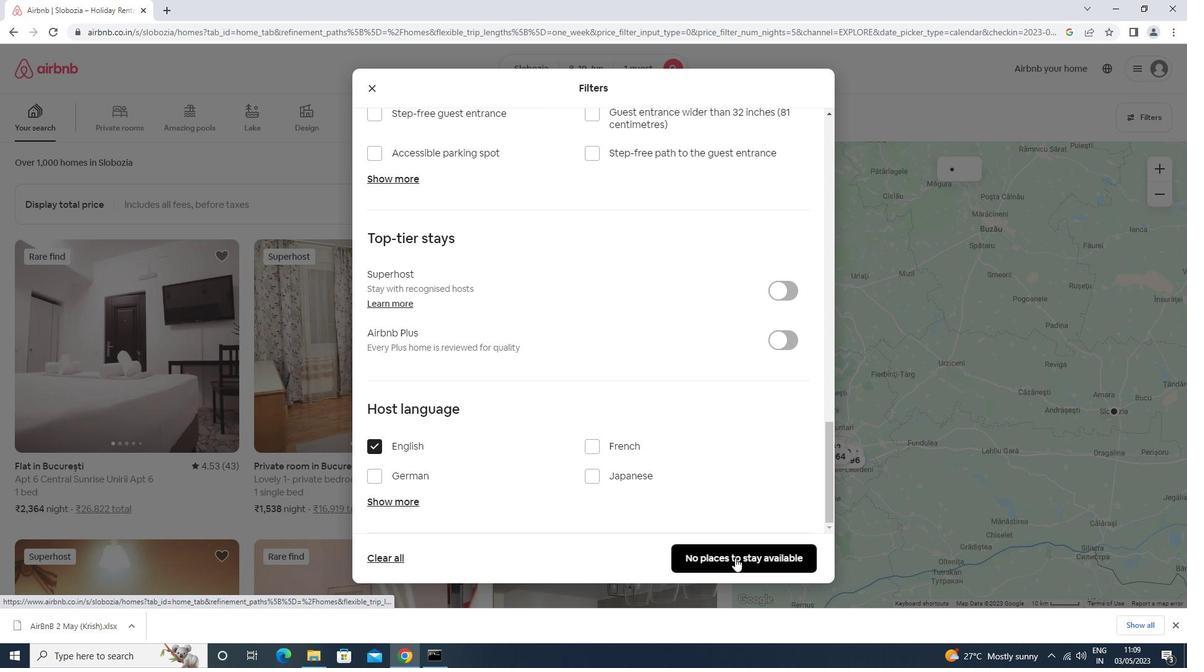
